 Task: Open Card Mobile App Design Review in Board IT Vendor Management and Contract Negotiation to Workspace Event Lighting Rentals and add a team member Softage.1@softage.net, a label Orange, a checklist Routing and Switching, an attachment from Trello, a color Orange and finally, add a card description 'Plan and execute company team-building conference with guest speakers on change management' and a comment 'Let us approach this task with a sense of creativity and innovation, looking for unique and unconventional solutions.'. Add a start date 'Jan 09, 1900' with a due date 'Jan 16, 1900'
Action: Mouse moved to (494, 151)
Screenshot: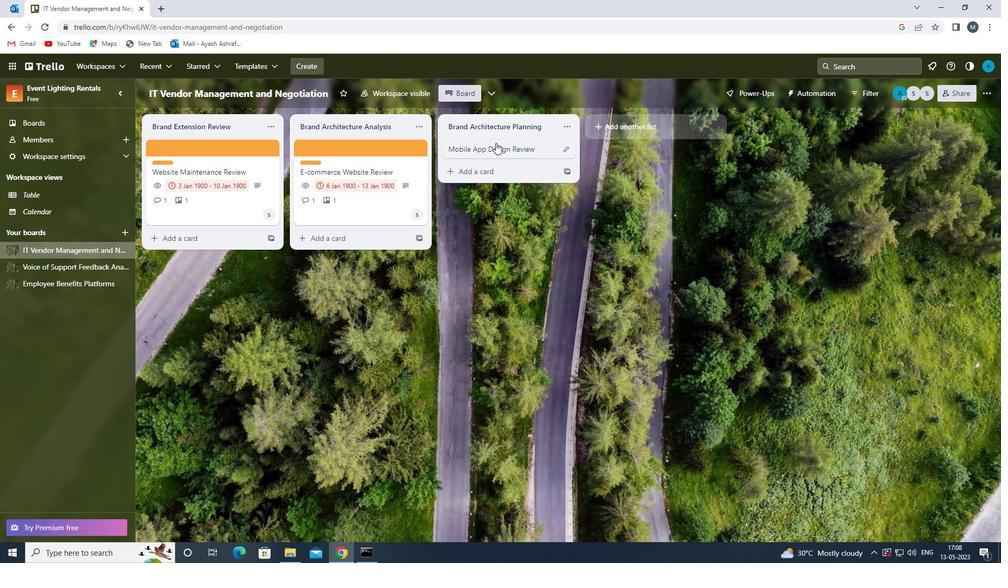 
Action: Mouse pressed left at (494, 151)
Screenshot: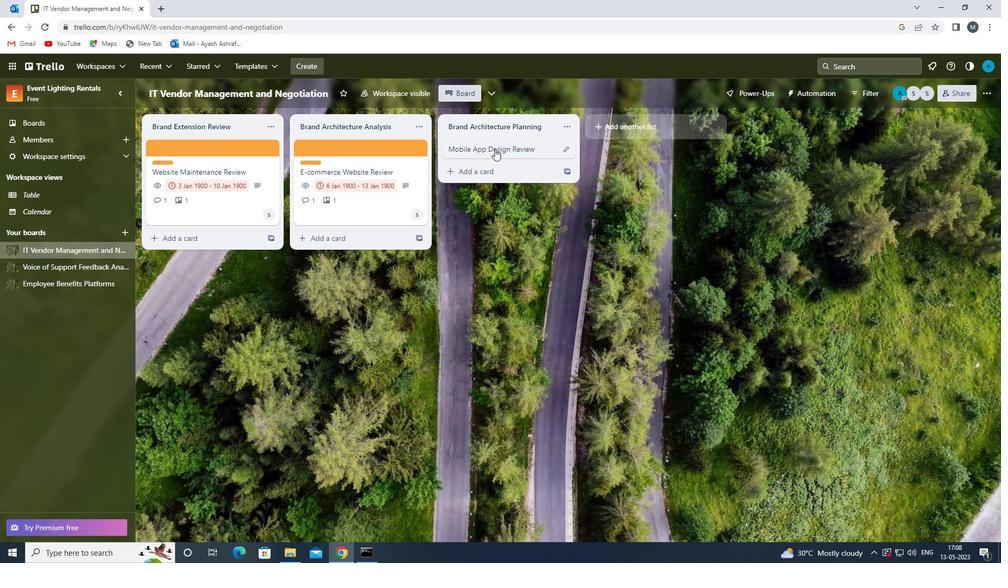 
Action: Mouse moved to (628, 184)
Screenshot: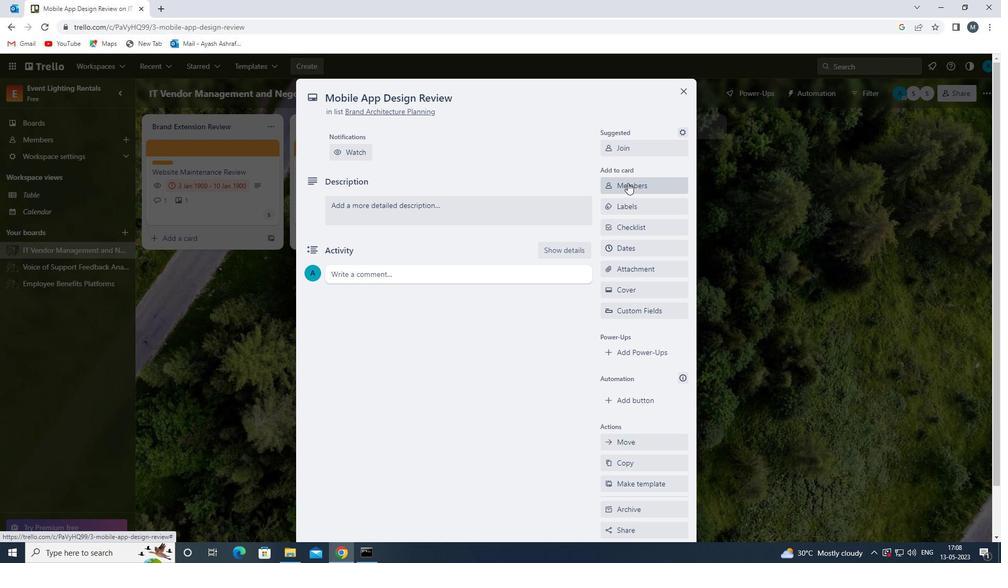 
Action: Mouse pressed left at (628, 184)
Screenshot: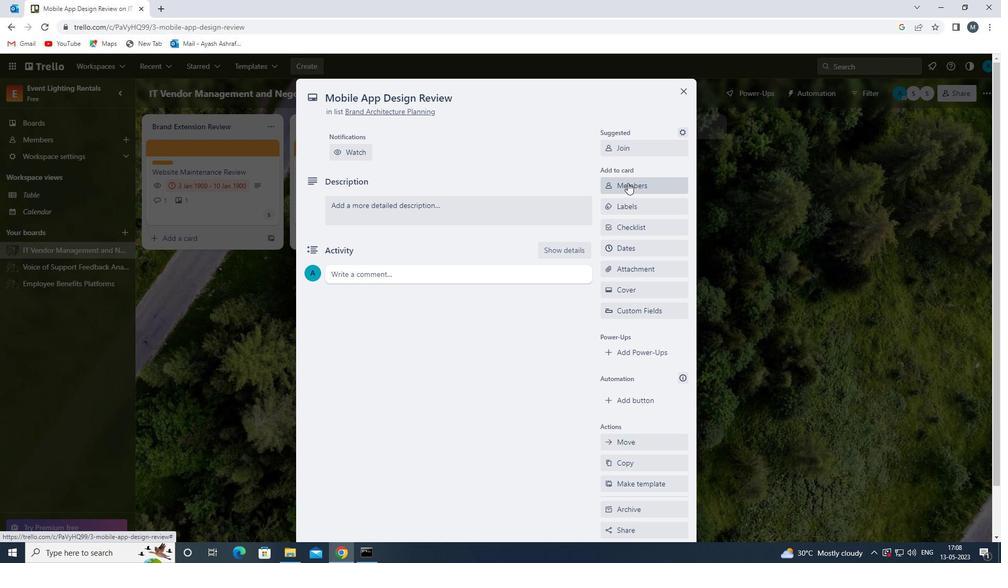 
Action: Mouse moved to (644, 209)
Screenshot: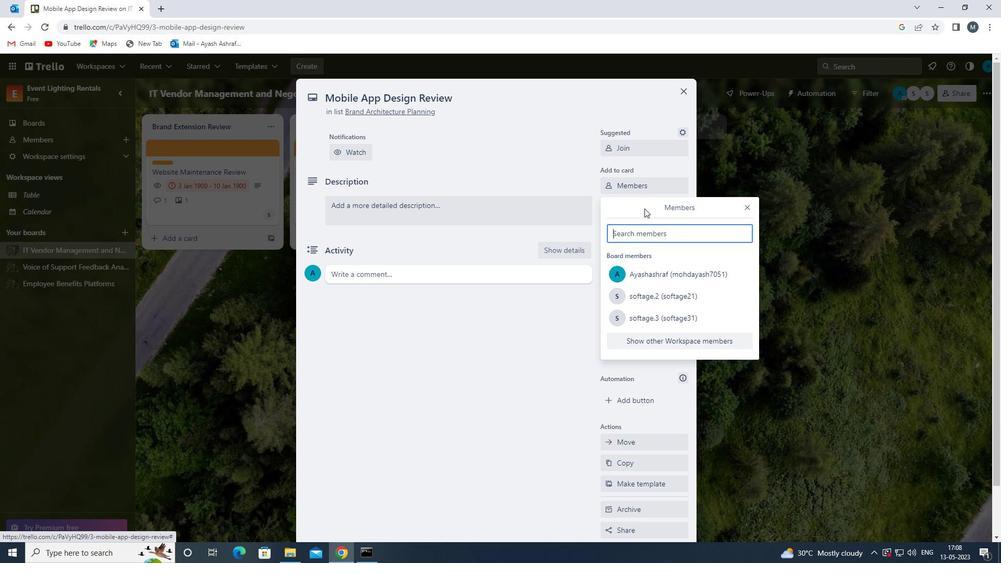 
Action: Key pressed s
Screenshot: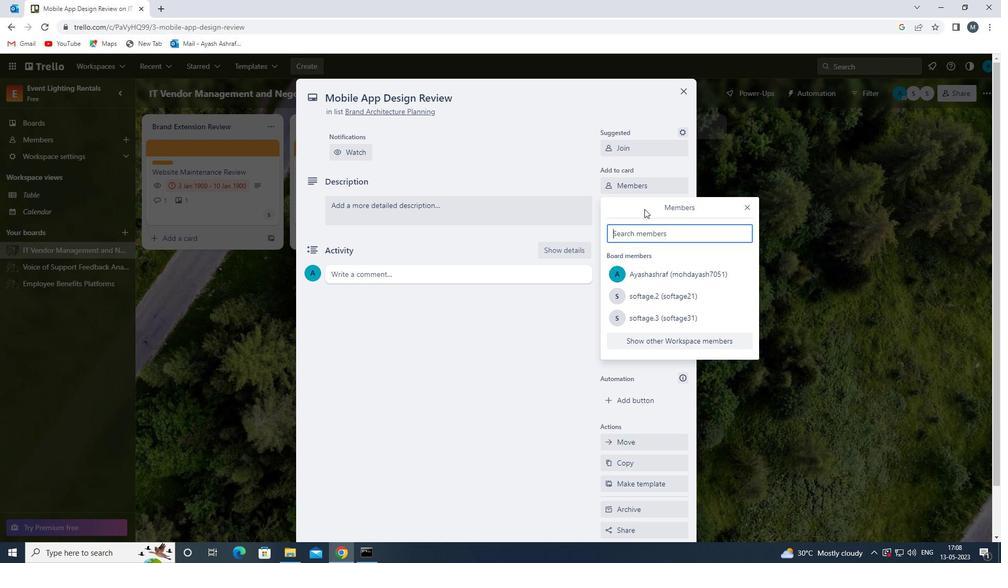 
Action: Mouse moved to (657, 341)
Screenshot: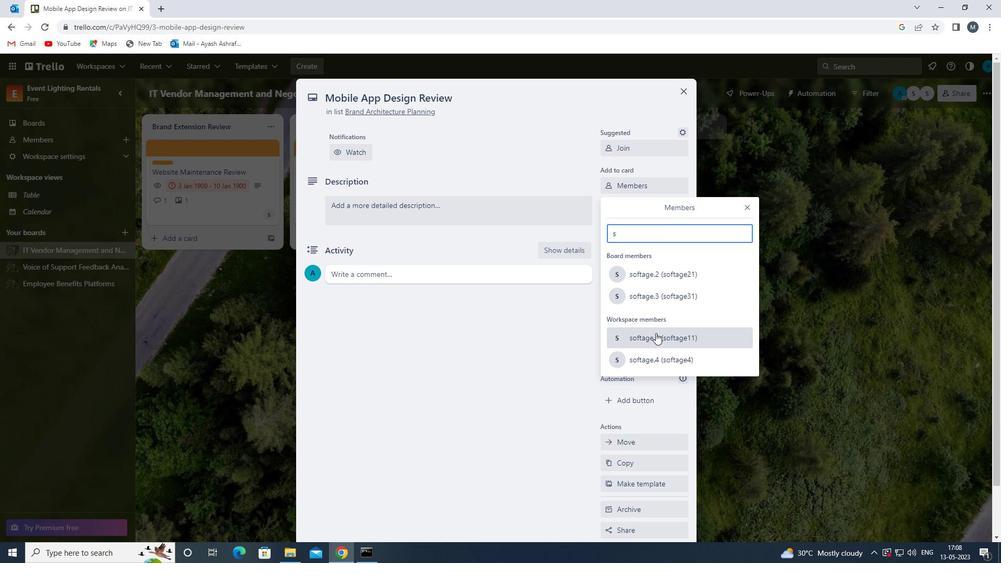 
Action: Mouse pressed left at (657, 341)
Screenshot: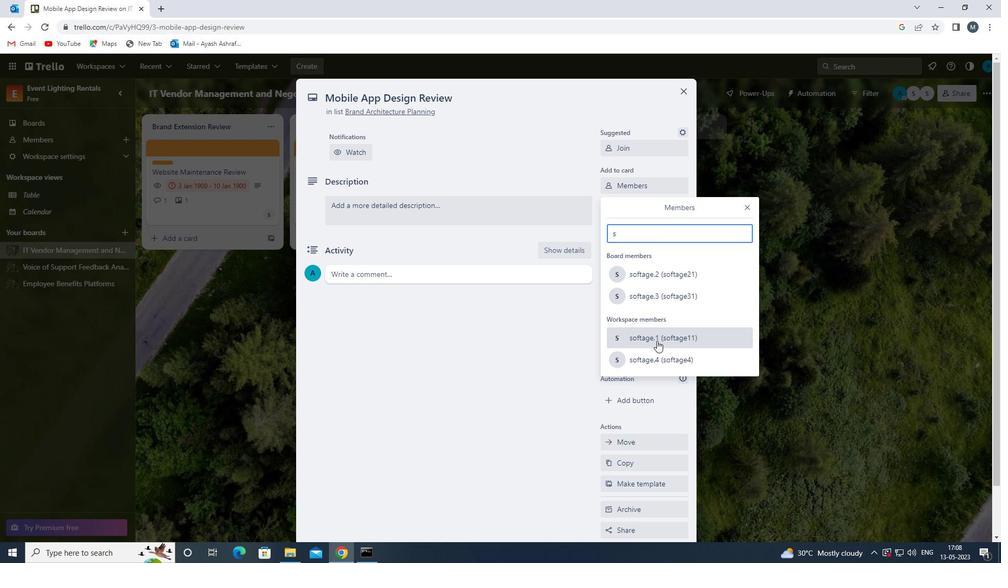 
Action: Mouse moved to (745, 208)
Screenshot: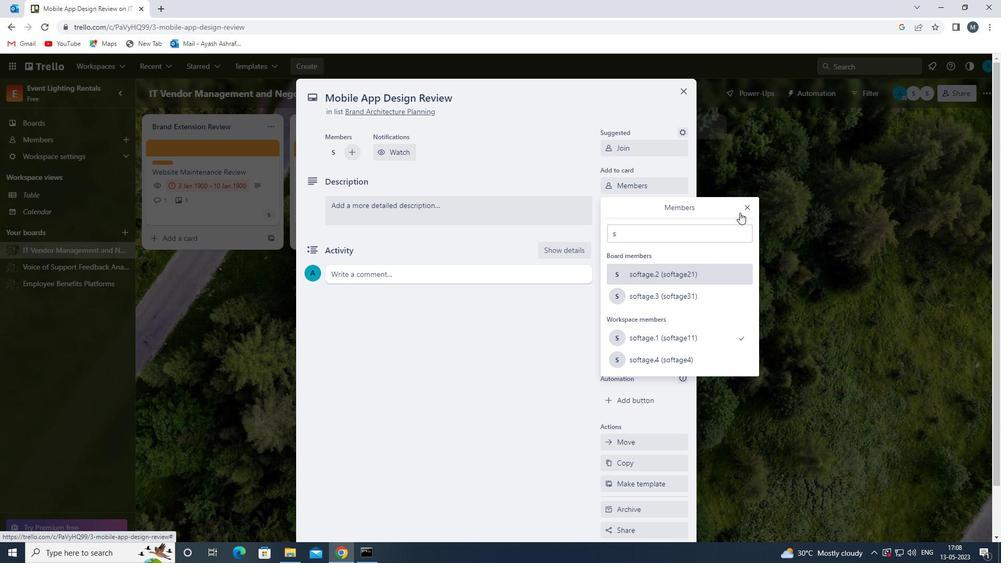 
Action: Mouse pressed left at (745, 208)
Screenshot: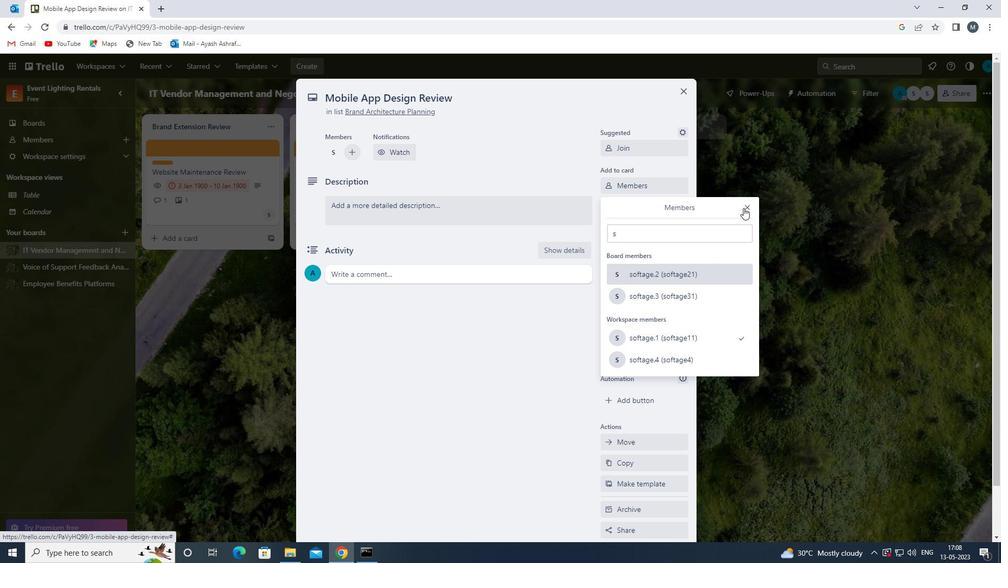 
Action: Mouse moved to (631, 184)
Screenshot: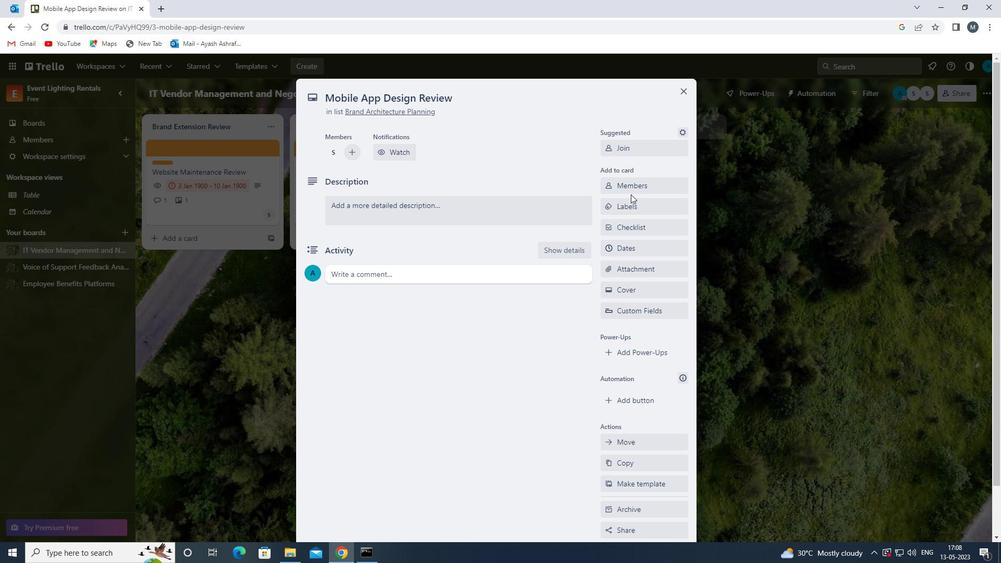 
Action: Mouse pressed left at (631, 184)
Screenshot: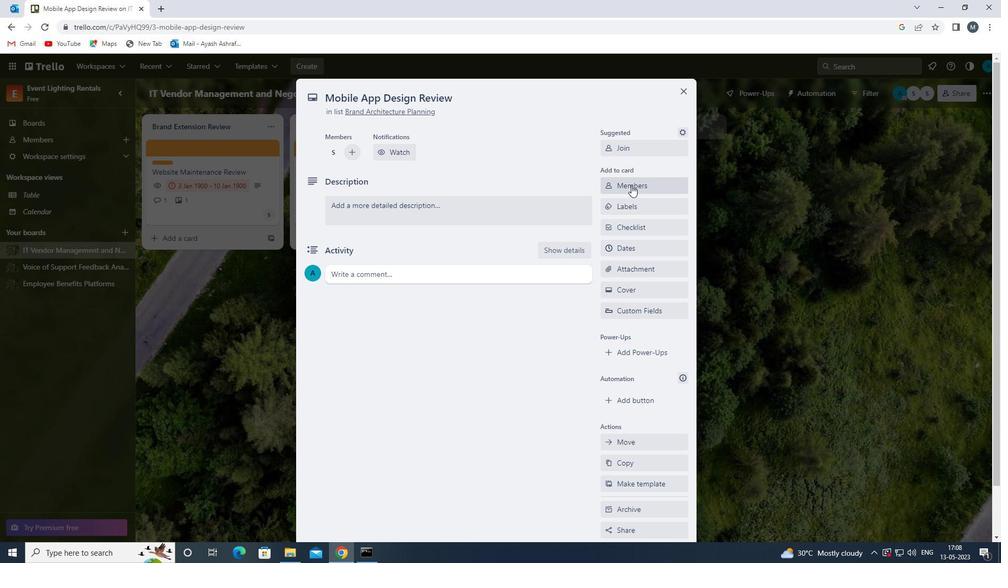 
Action: Mouse moved to (655, 296)
Screenshot: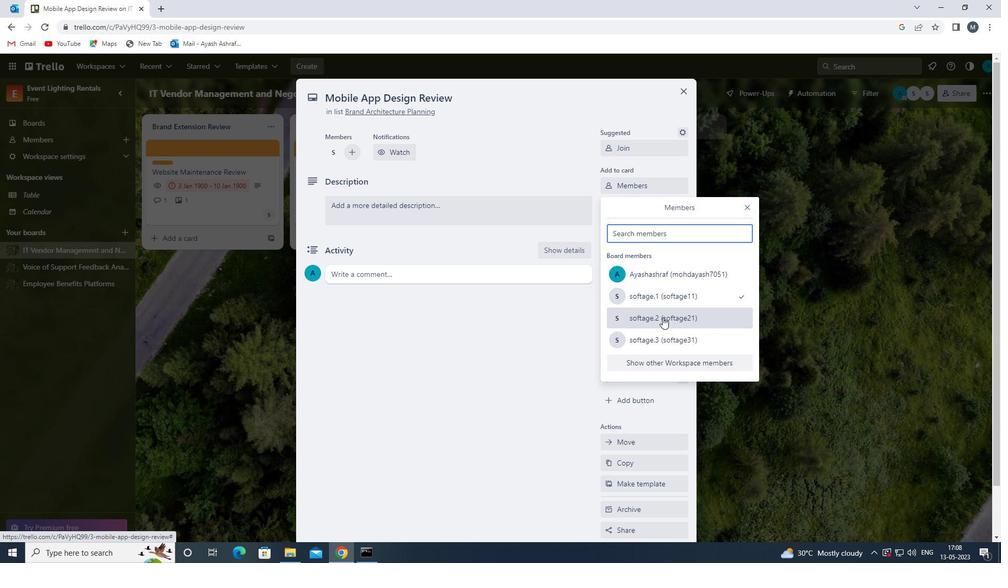
Action: Mouse pressed left at (655, 296)
Screenshot: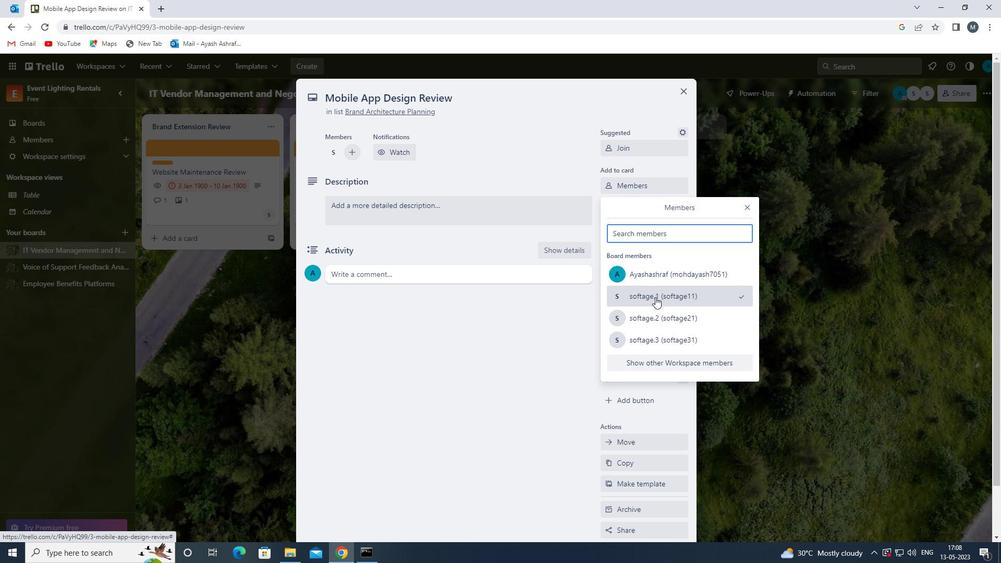 
Action: Mouse moved to (747, 203)
Screenshot: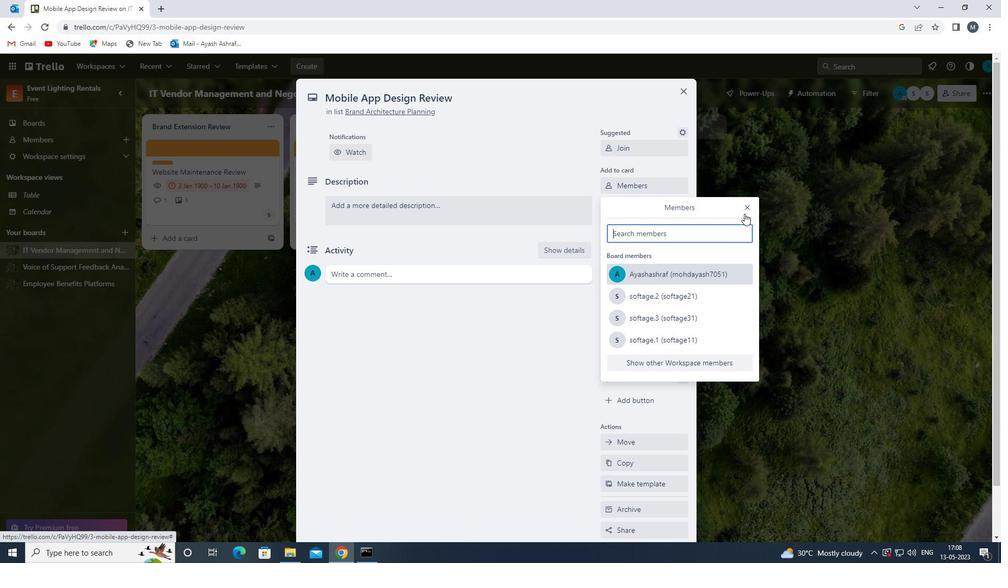 
Action: Mouse pressed left at (747, 203)
Screenshot: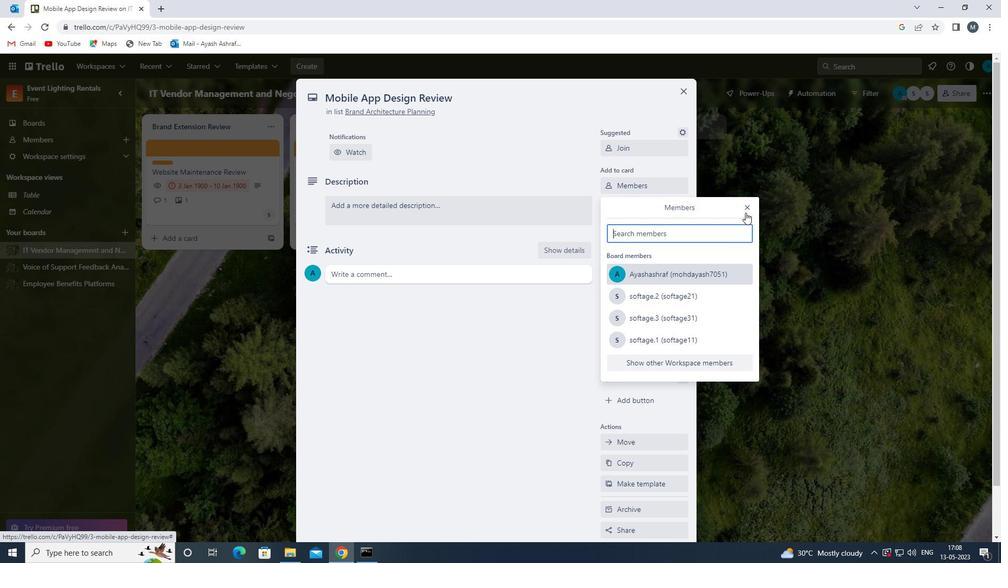 
Action: Mouse moved to (629, 205)
Screenshot: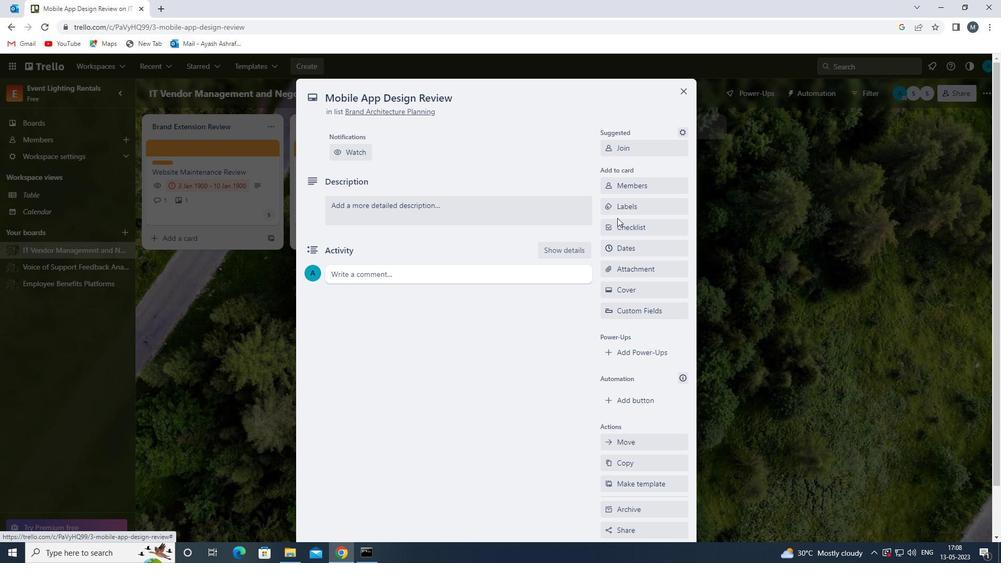 
Action: Mouse pressed left at (629, 205)
Screenshot: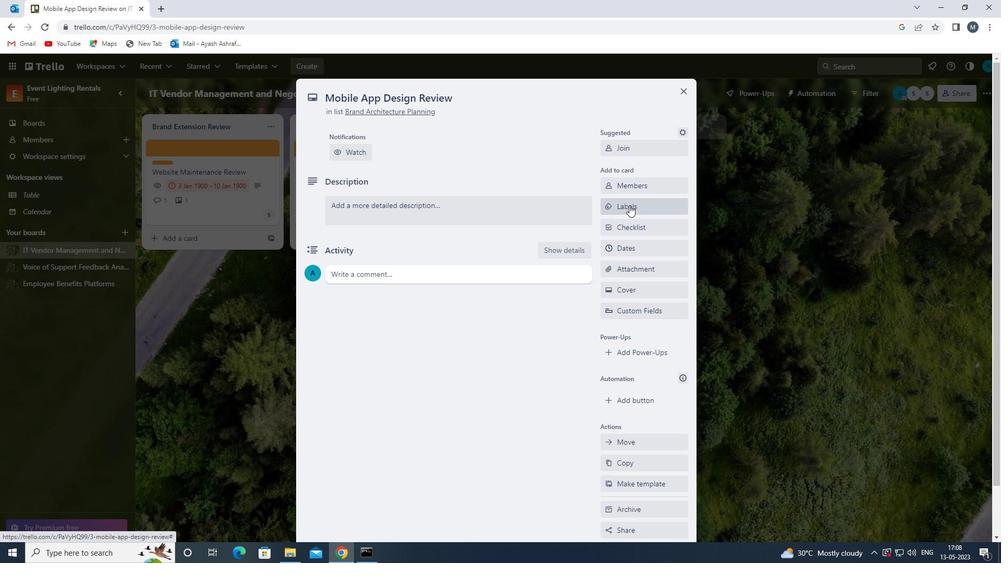 
Action: Mouse moved to (642, 329)
Screenshot: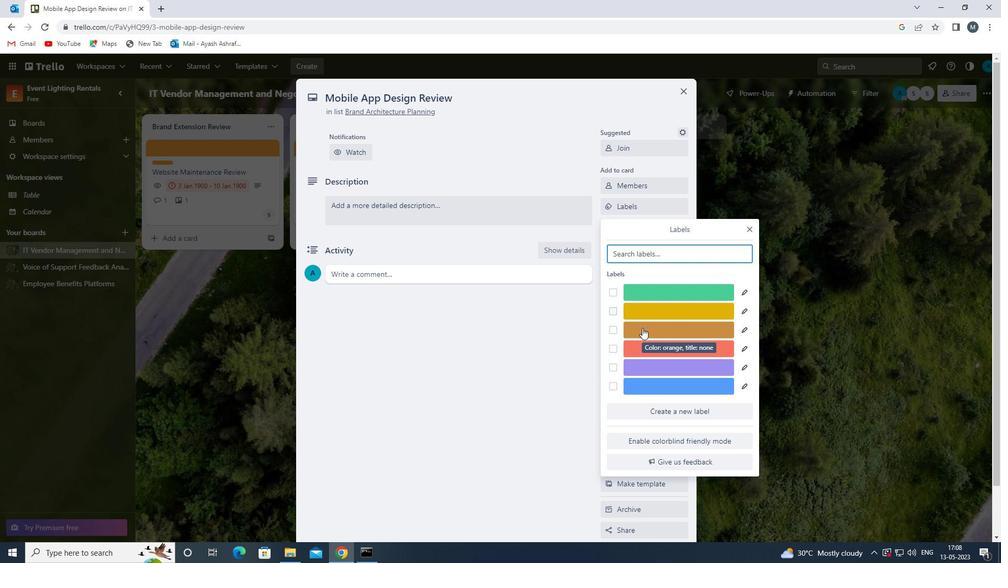 
Action: Mouse pressed left at (642, 329)
Screenshot: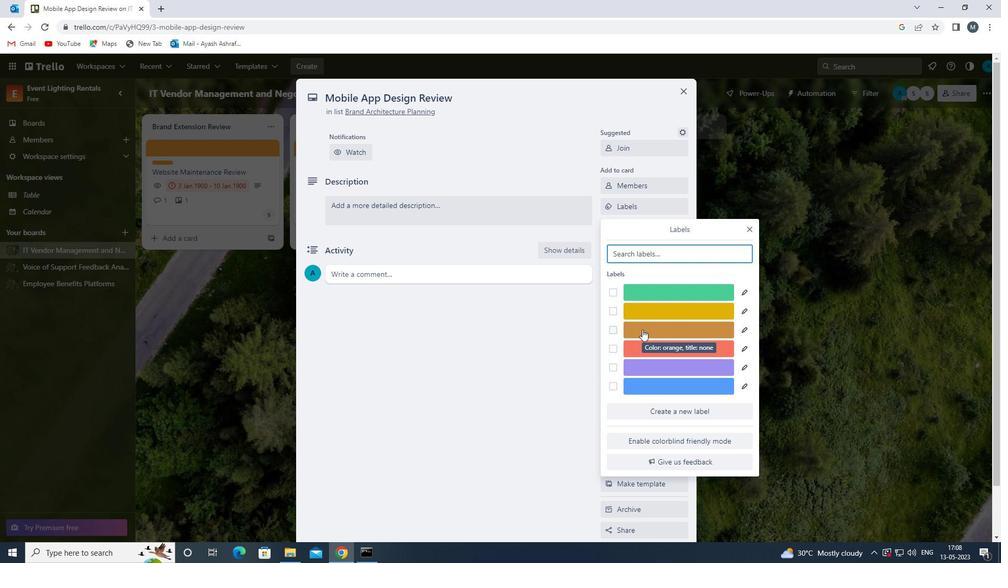 
Action: Mouse moved to (752, 228)
Screenshot: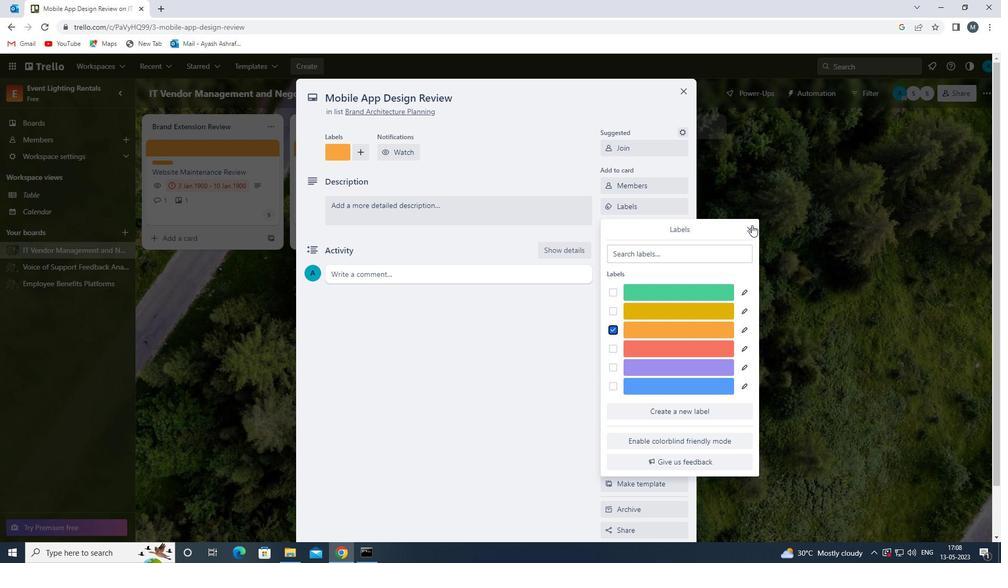 
Action: Mouse pressed left at (752, 228)
Screenshot: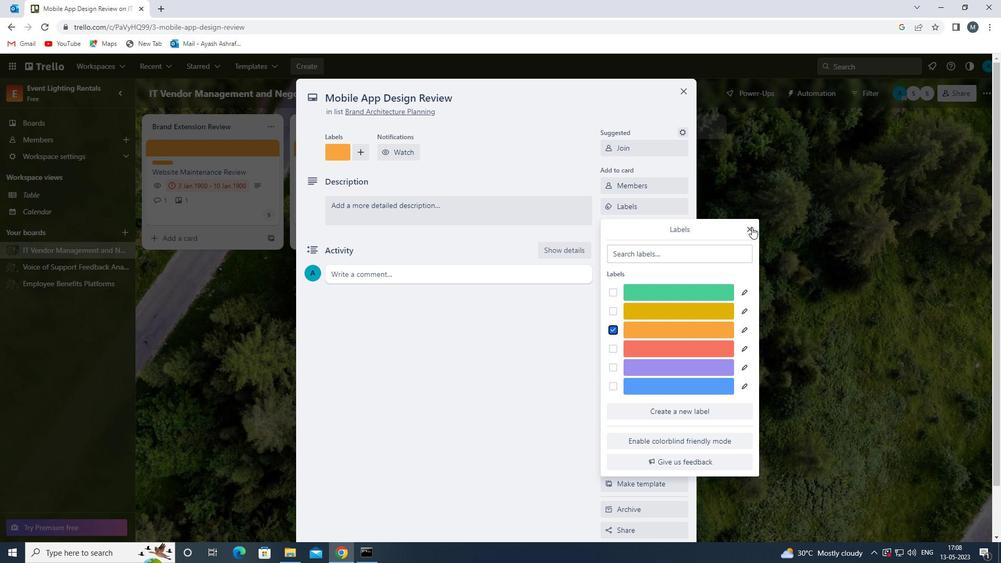 
Action: Mouse moved to (628, 229)
Screenshot: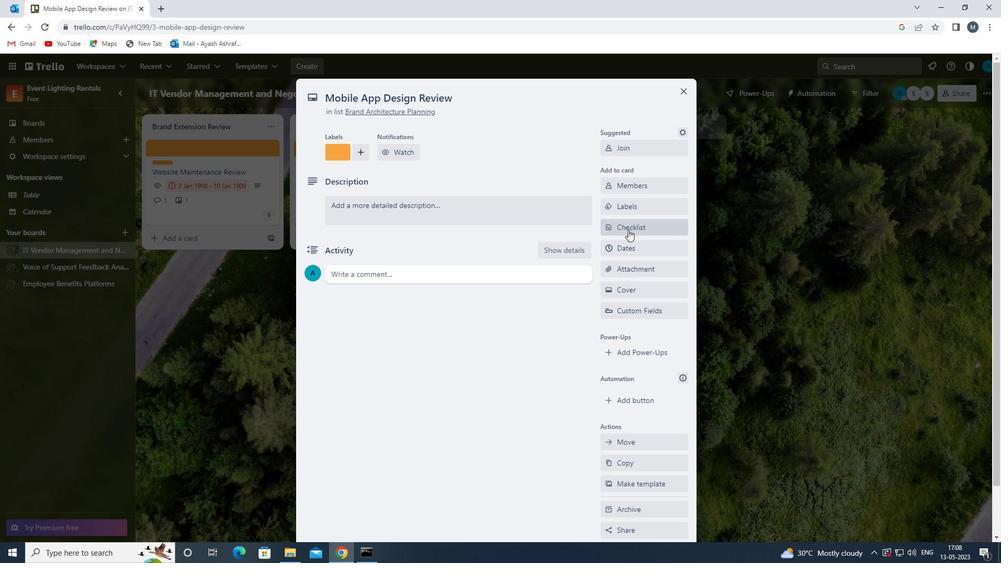 
Action: Mouse pressed left at (628, 229)
Screenshot: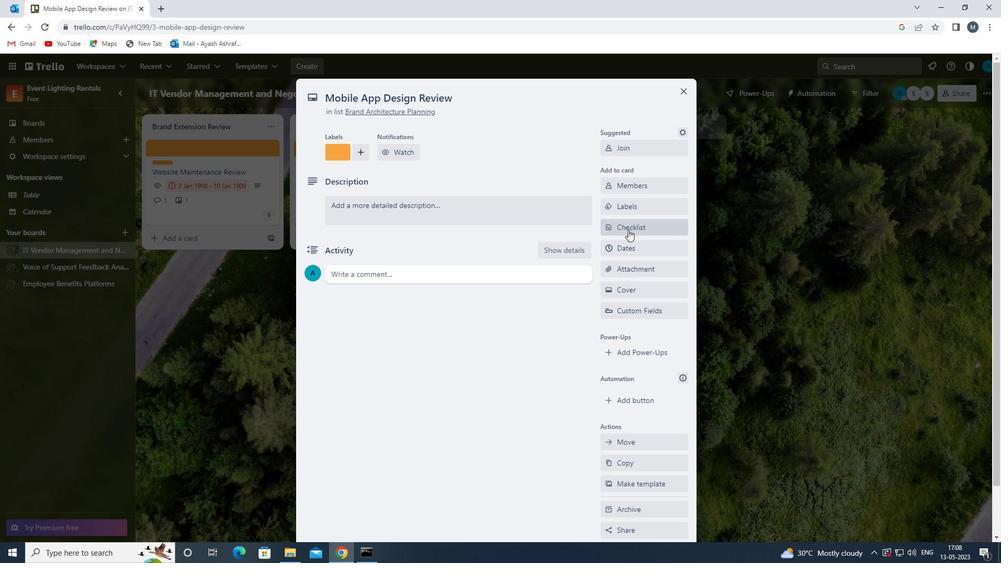 
Action: Key pressed r
Screenshot: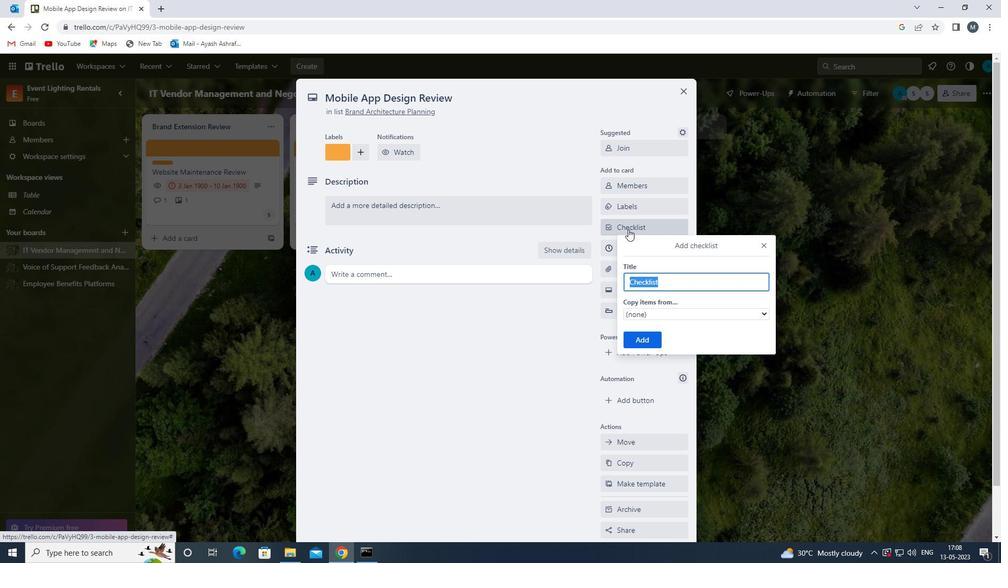 
Action: Mouse moved to (701, 330)
Screenshot: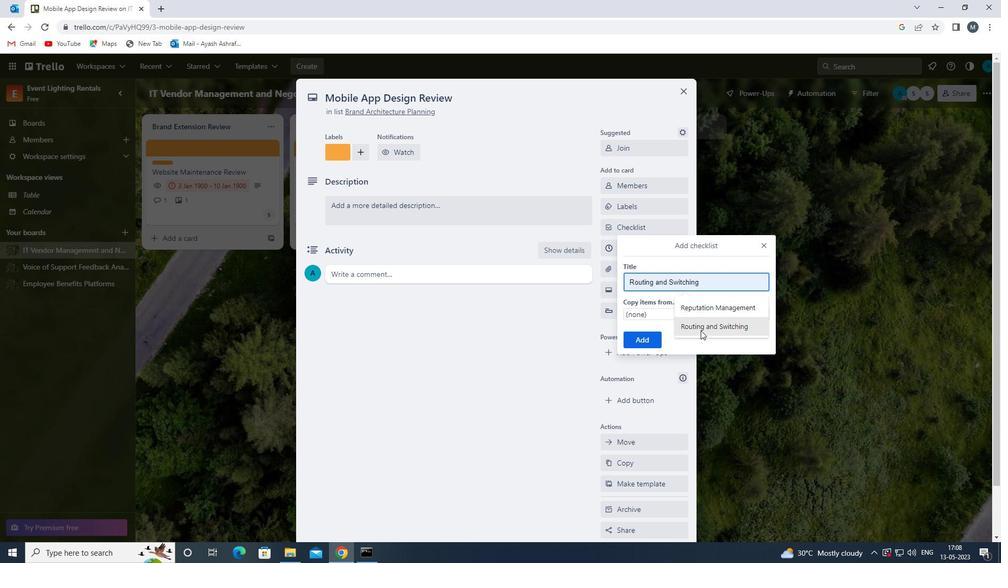 
Action: Mouse pressed left at (701, 330)
Screenshot: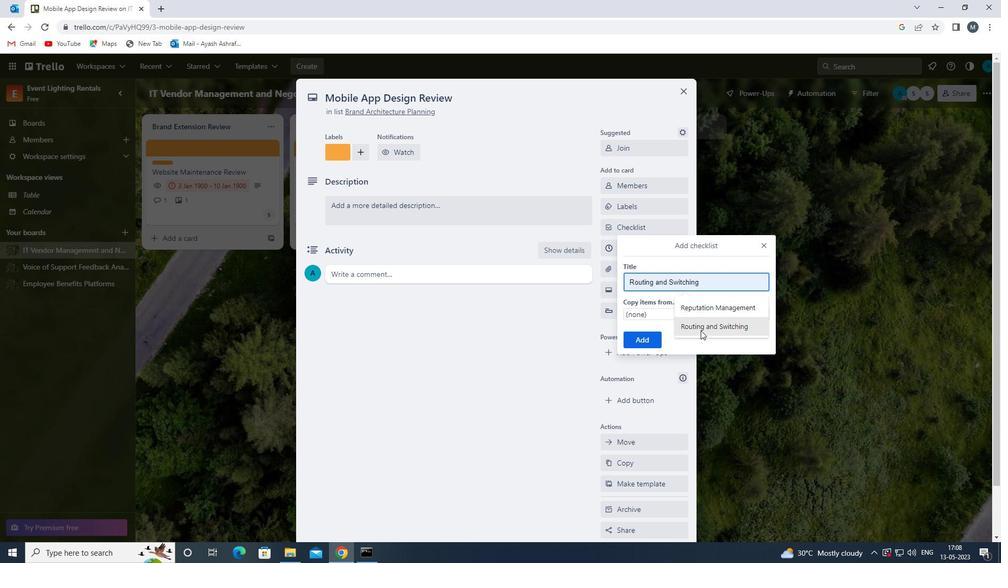 
Action: Mouse moved to (642, 340)
Screenshot: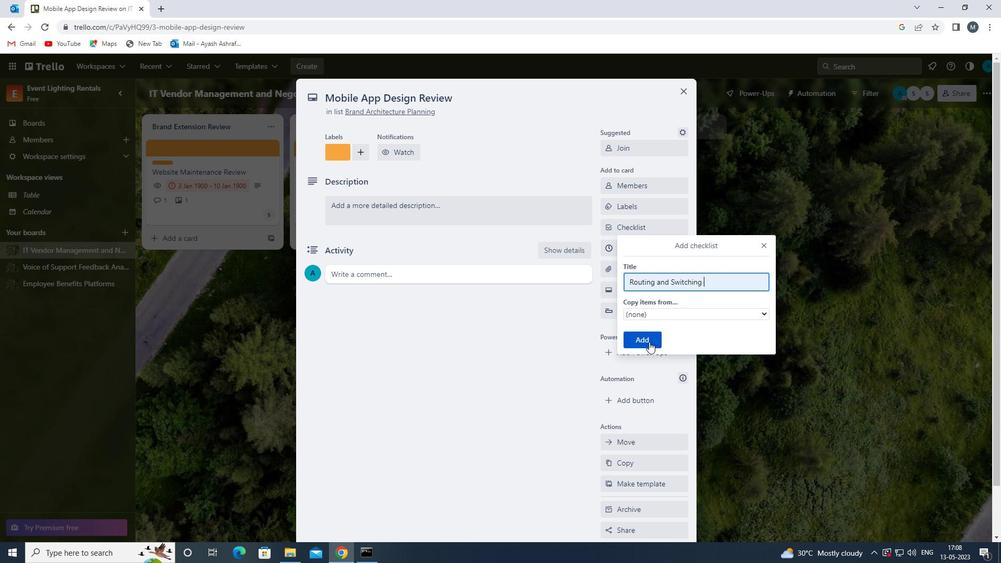 
Action: Mouse pressed left at (642, 340)
Screenshot: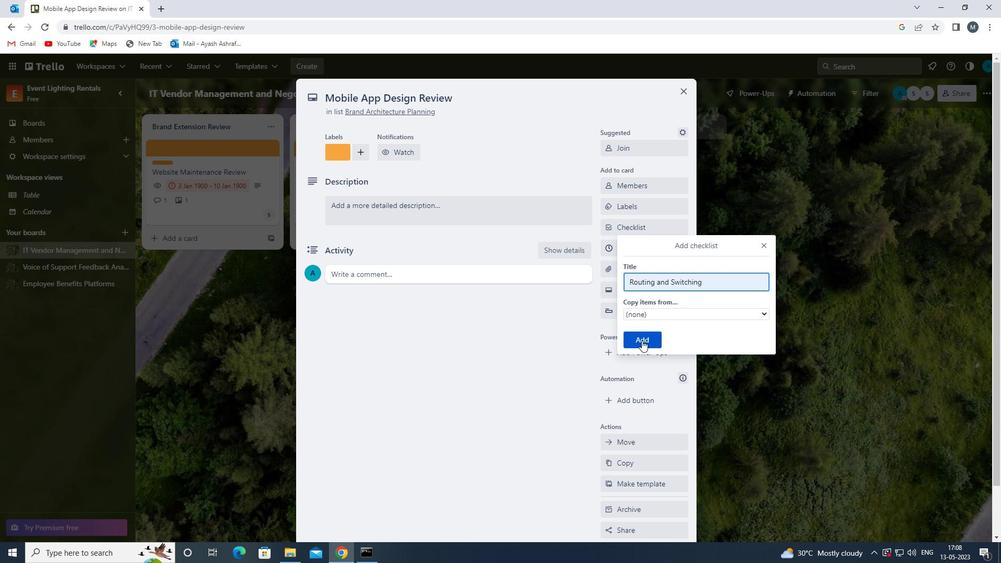 
Action: Mouse moved to (637, 270)
Screenshot: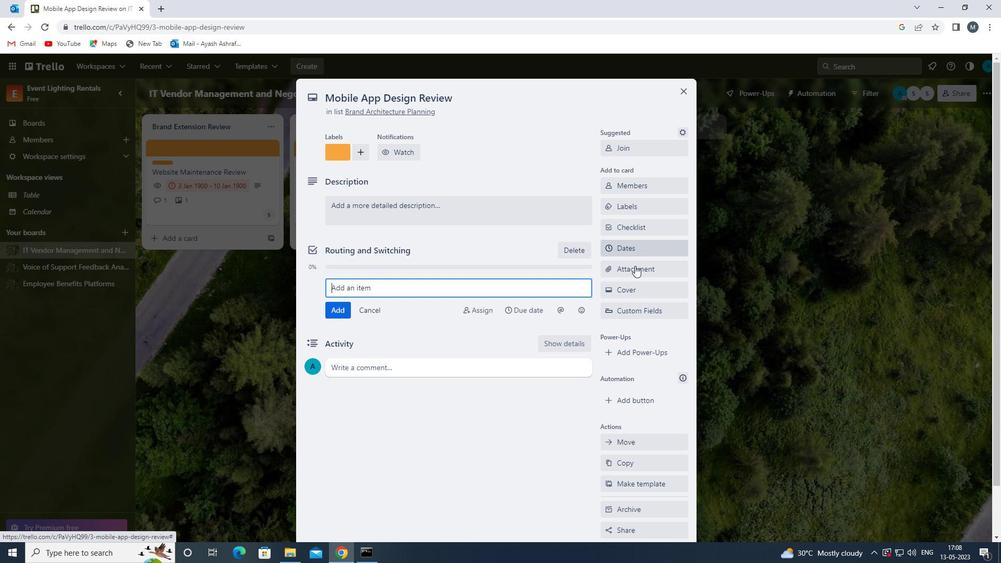 
Action: Mouse pressed left at (637, 270)
Screenshot: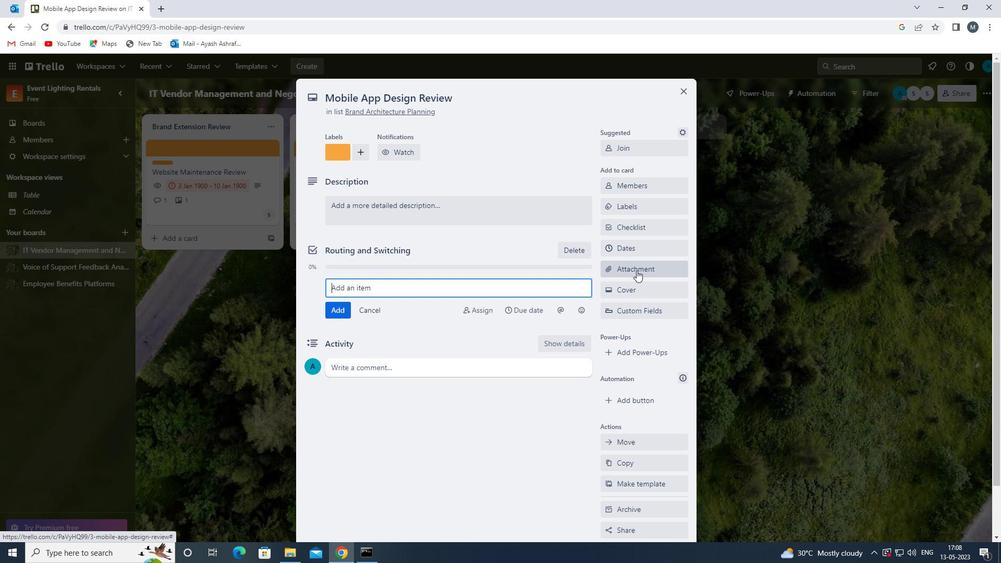 
Action: Mouse moved to (633, 334)
Screenshot: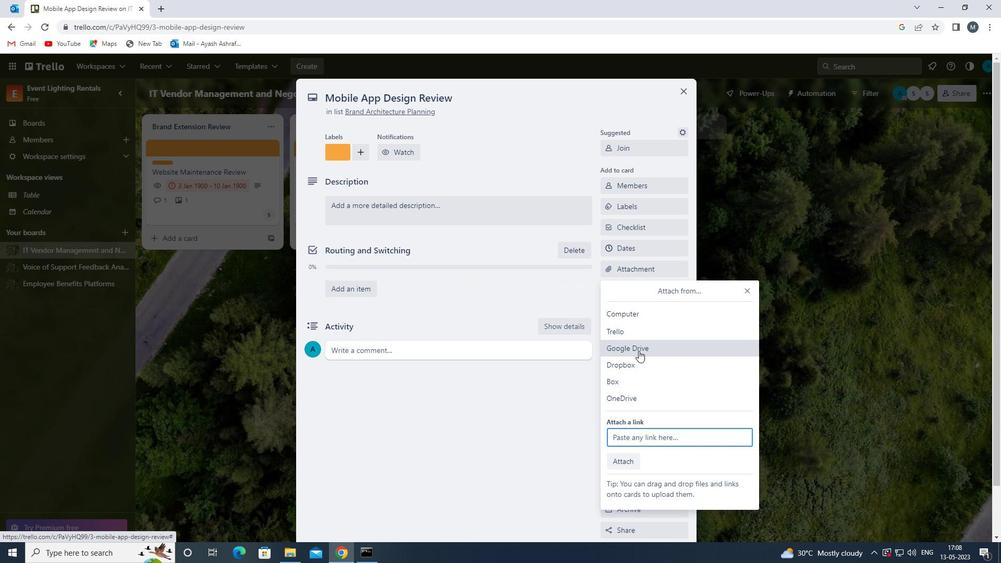 
Action: Mouse pressed left at (633, 334)
Screenshot: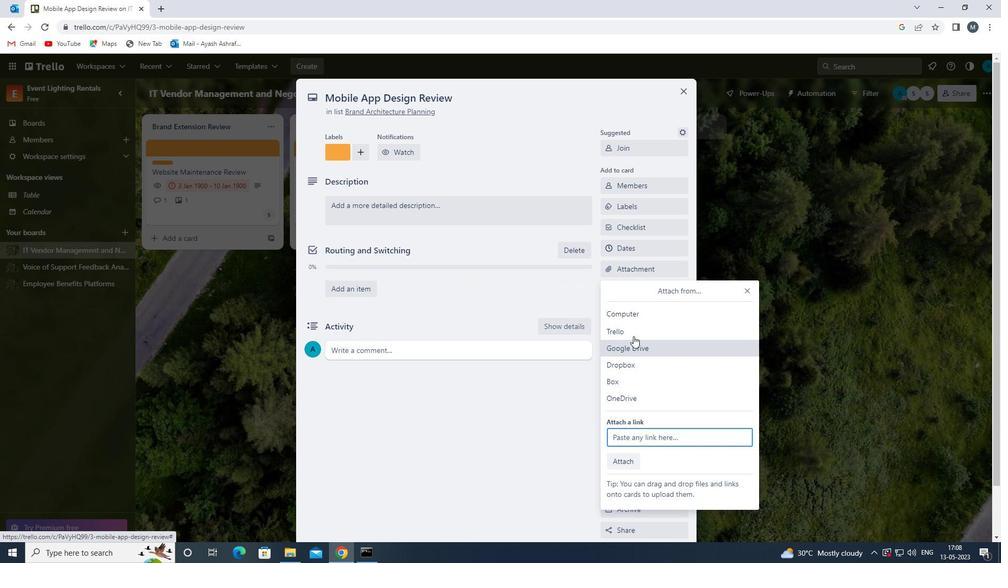 
Action: Mouse pressed left at (633, 334)
Screenshot: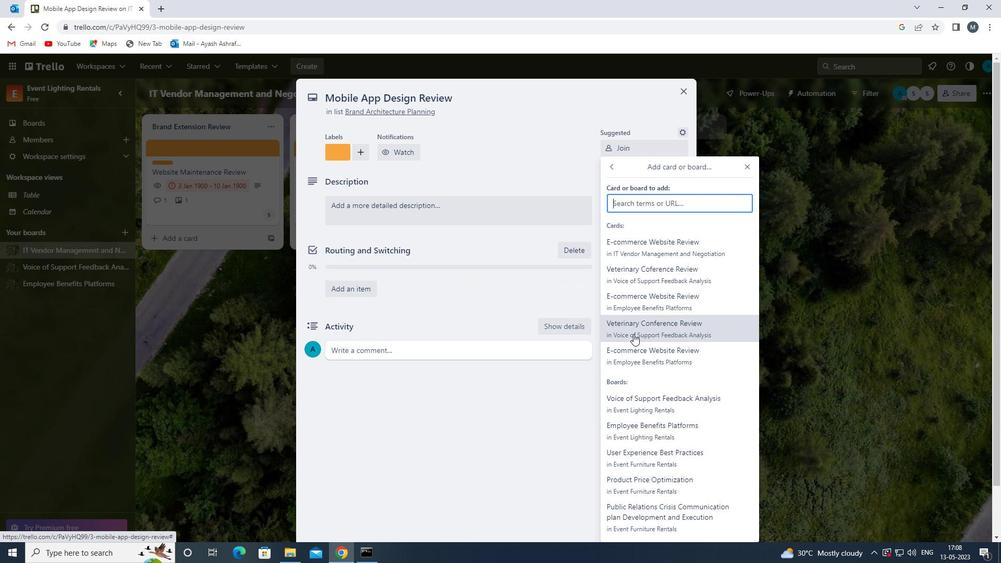 
Action: Mouse moved to (631, 293)
Screenshot: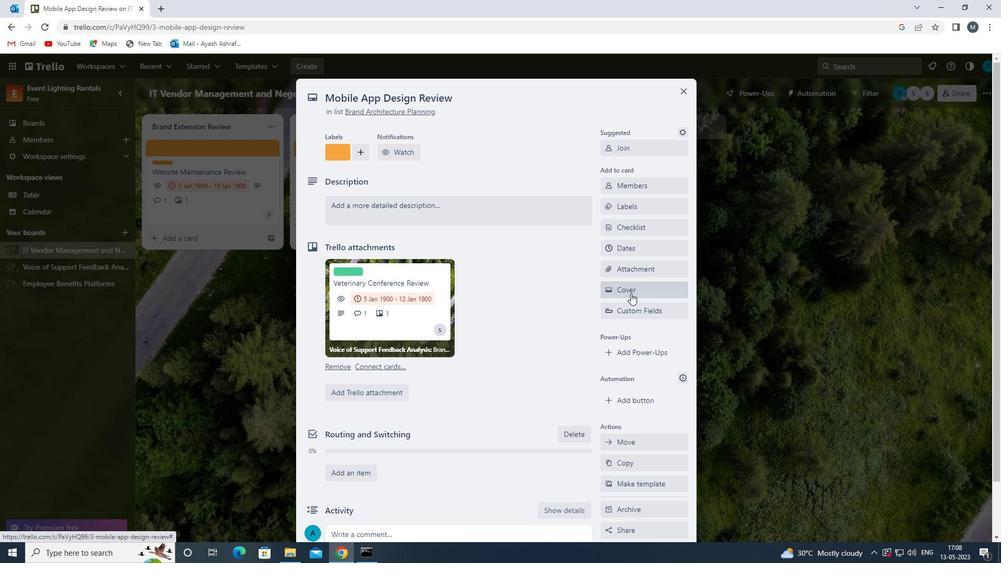 
Action: Mouse pressed left at (631, 293)
Screenshot: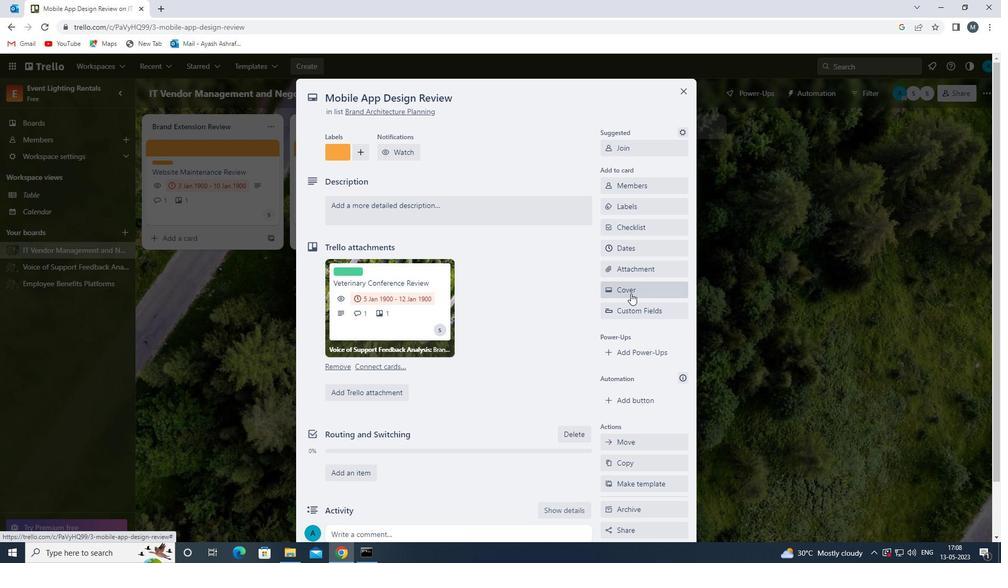 
Action: Mouse moved to (659, 179)
Screenshot: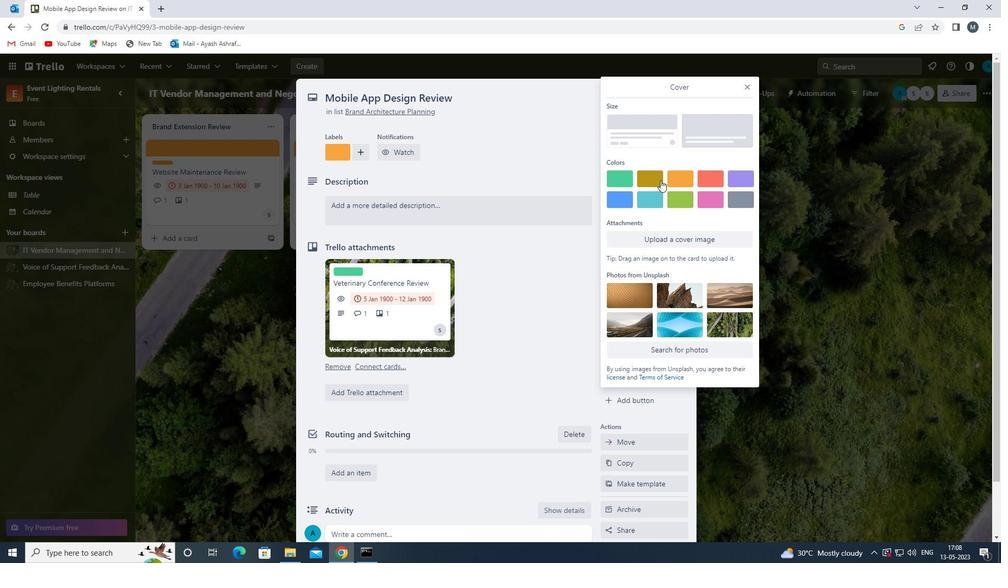 
Action: Mouse pressed left at (659, 179)
Screenshot: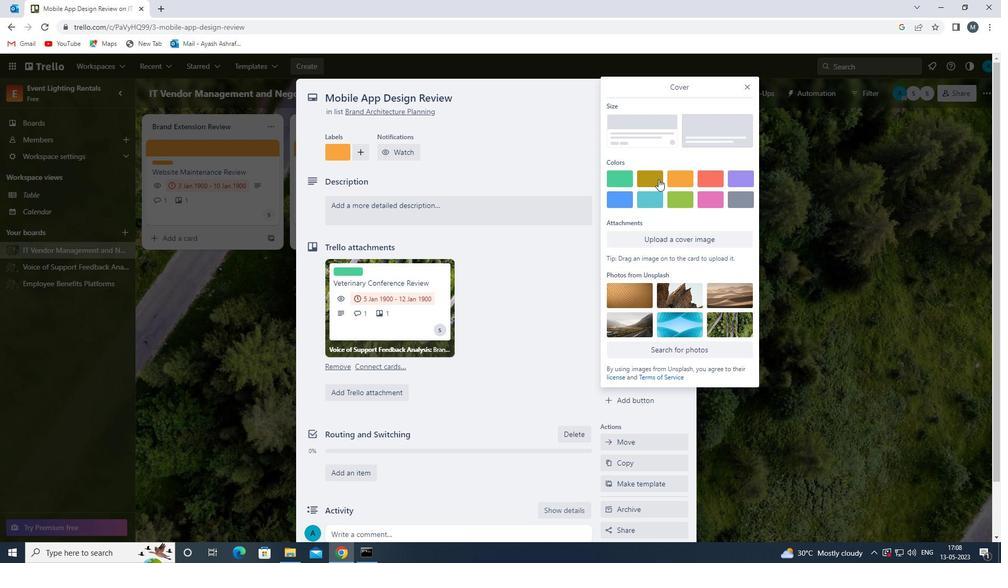 
Action: Mouse moved to (675, 196)
Screenshot: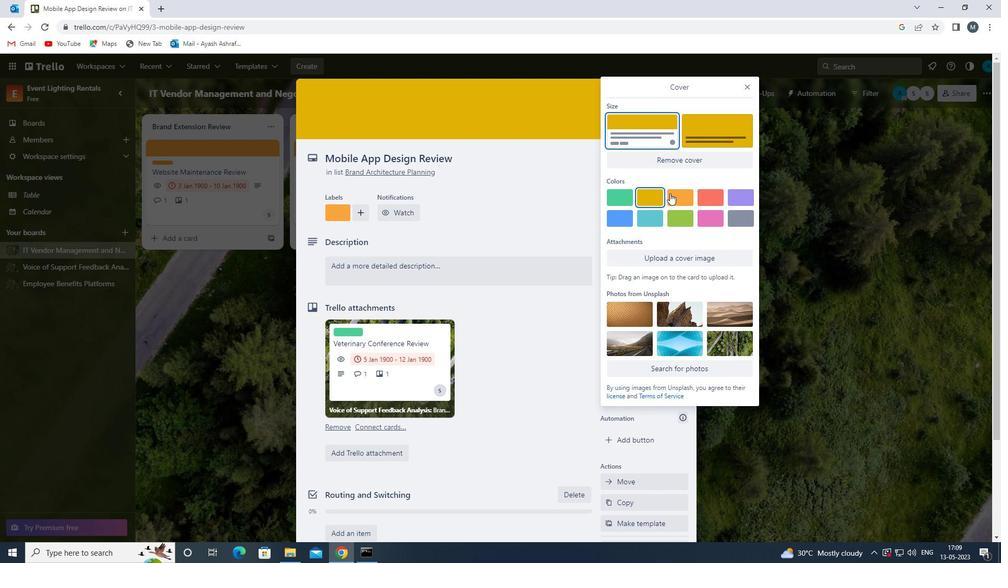 
Action: Mouse pressed left at (675, 196)
Screenshot: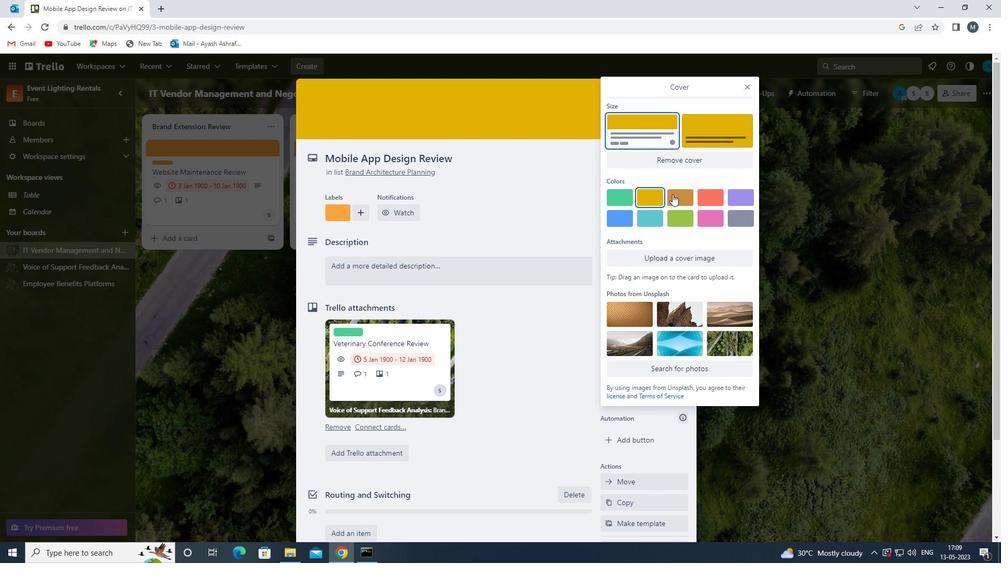 
Action: Mouse moved to (654, 201)
Screenshot: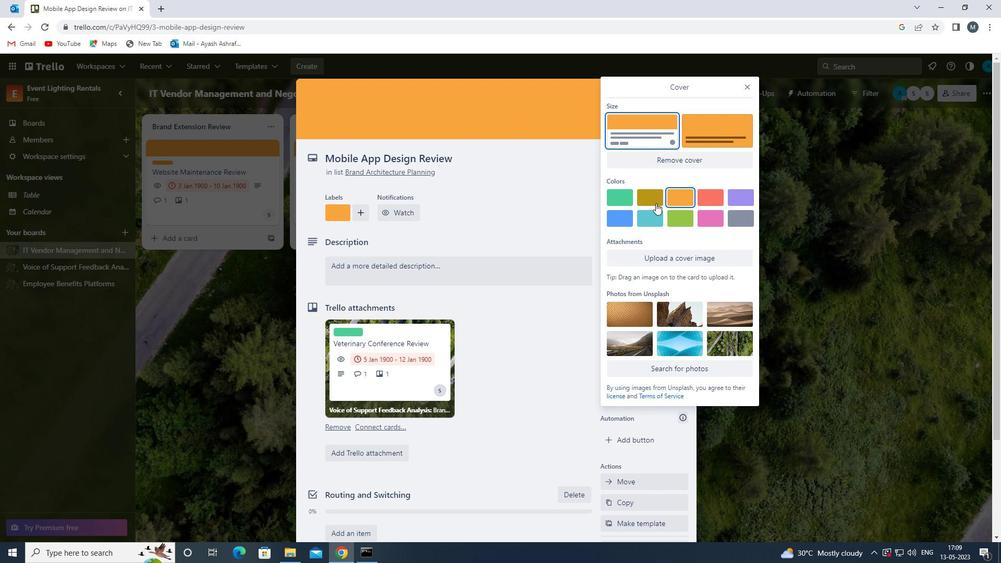 
Action: Mouse pressed left at (654, 201)
Screenshot: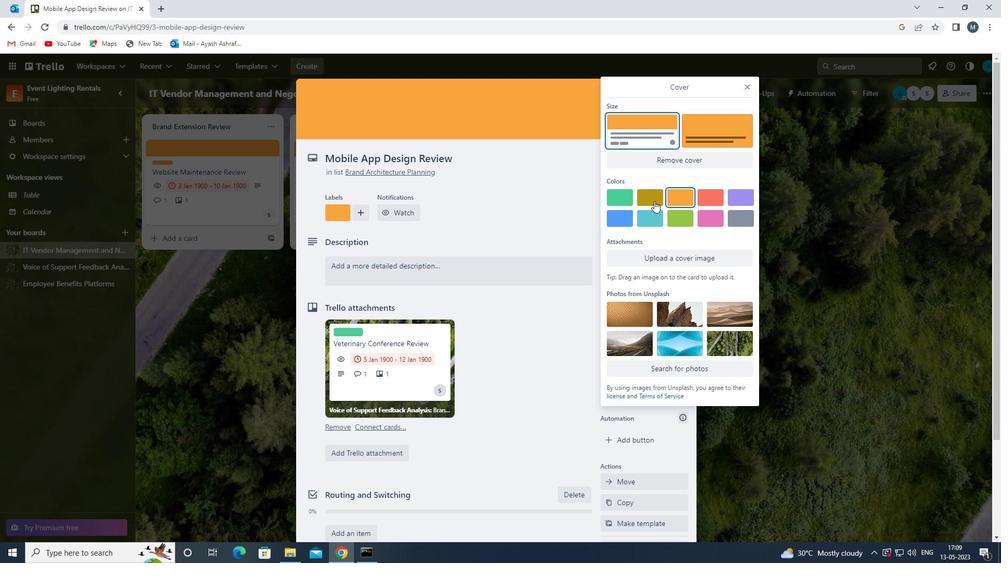 
Action: Mouse moved to (686, 200)
Screenshot: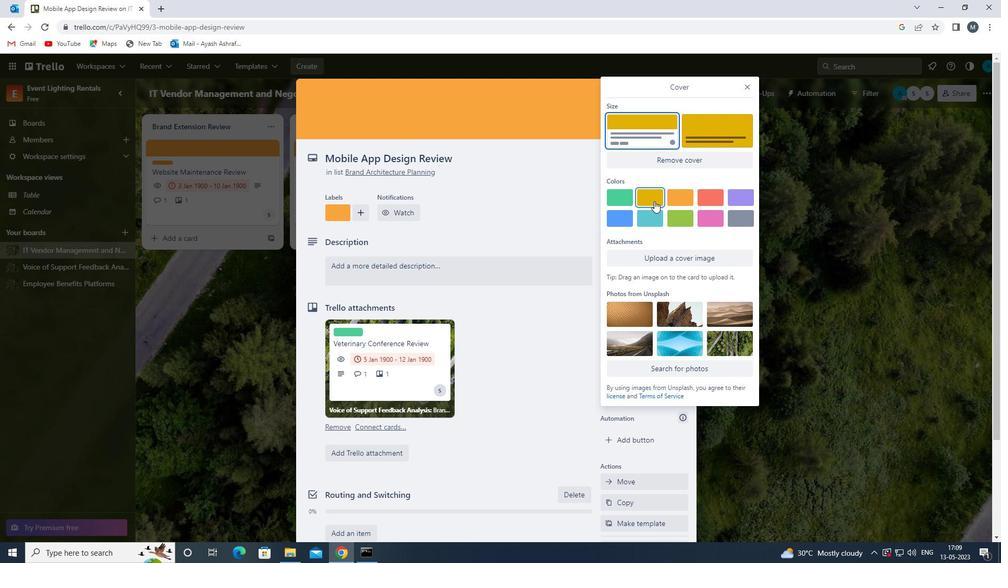 
Action: Mouse pressed left at (686, 200)
Screenshot: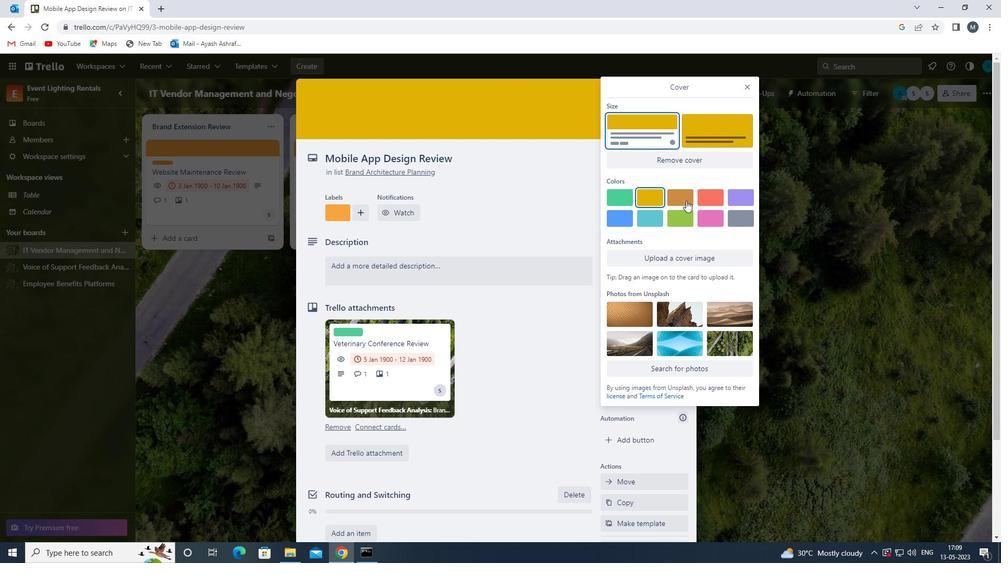 
Action: Mouse moved to (744, 86)
Screenshot: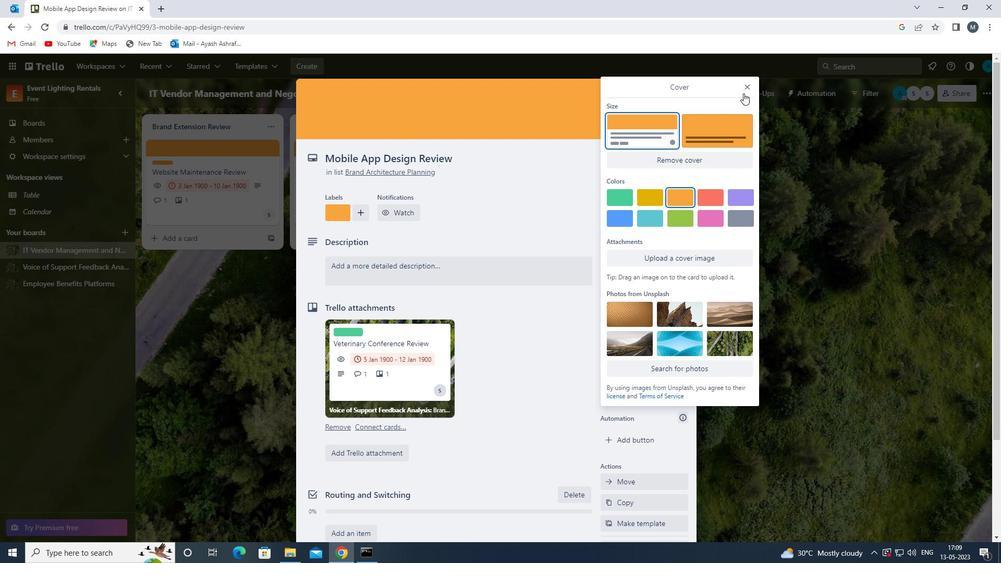 
Action: Mouse pressed left at (744, 86)
Screenshot: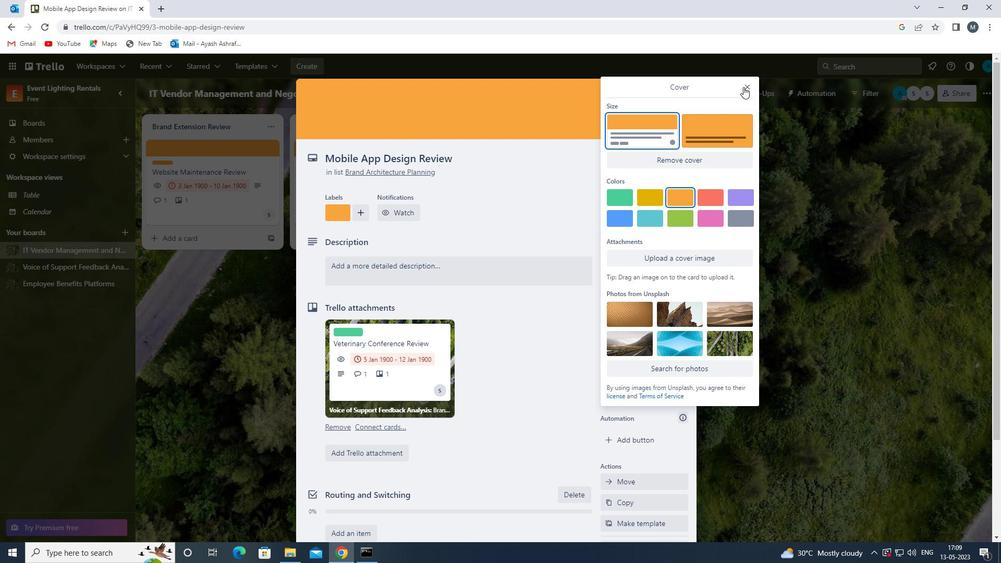 
Action: Mouse moved to (402, 267)
Screenshot: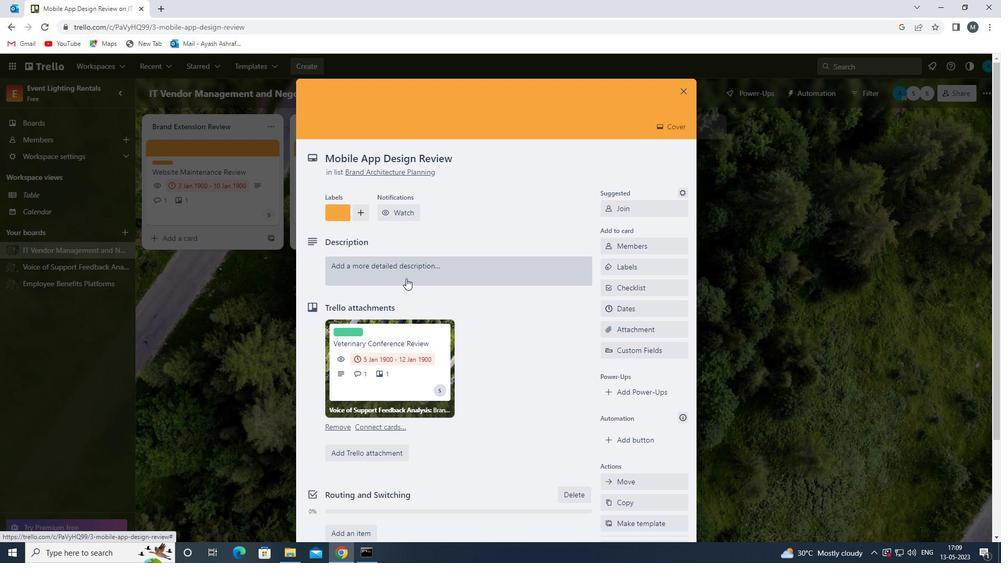 
Action: Mouse pressed left at (402, 267)
Screenshot: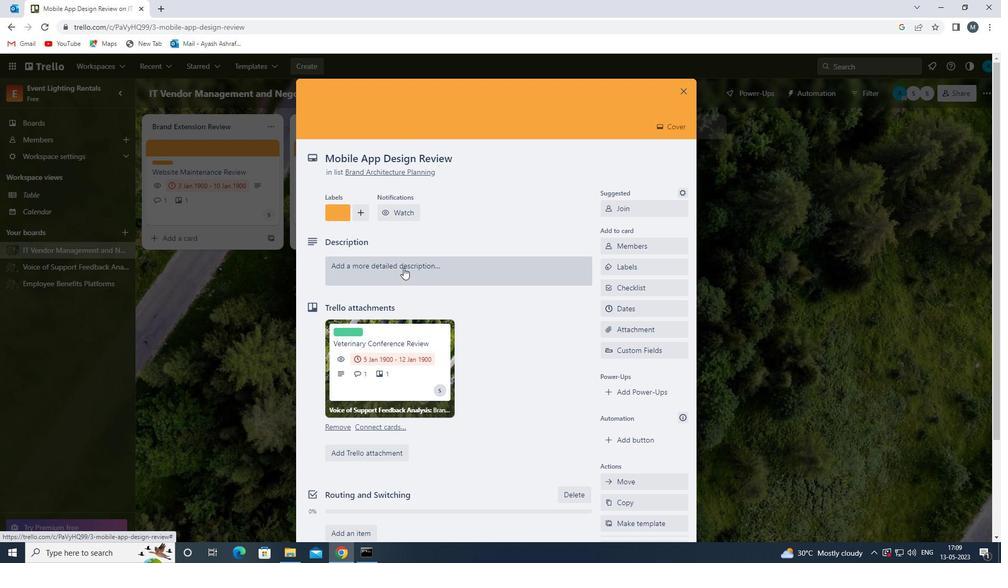
Action: Mouse moved to (374, 308)
Screenshot: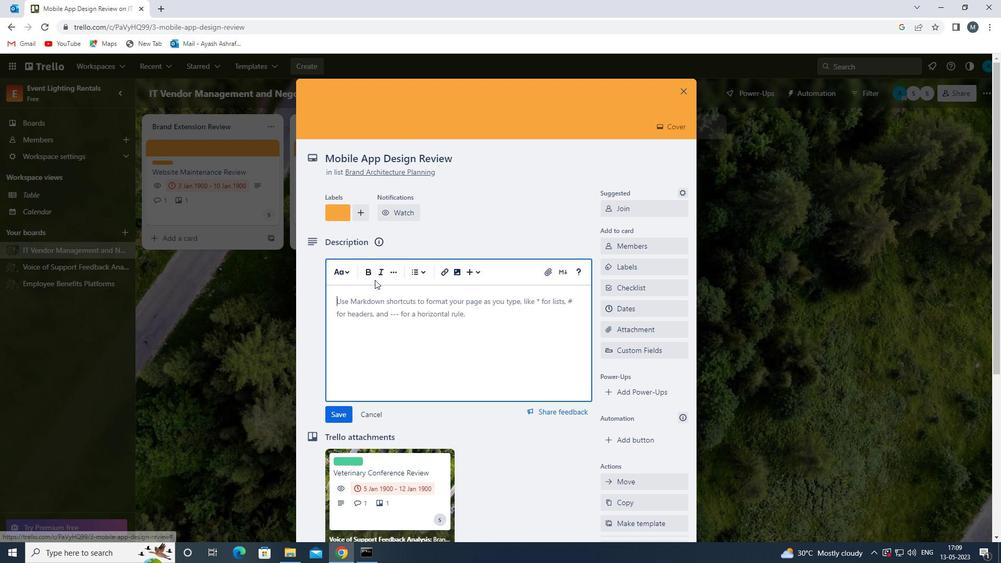 
Action: Mouse pressed left at (374, 308)
Screenshot: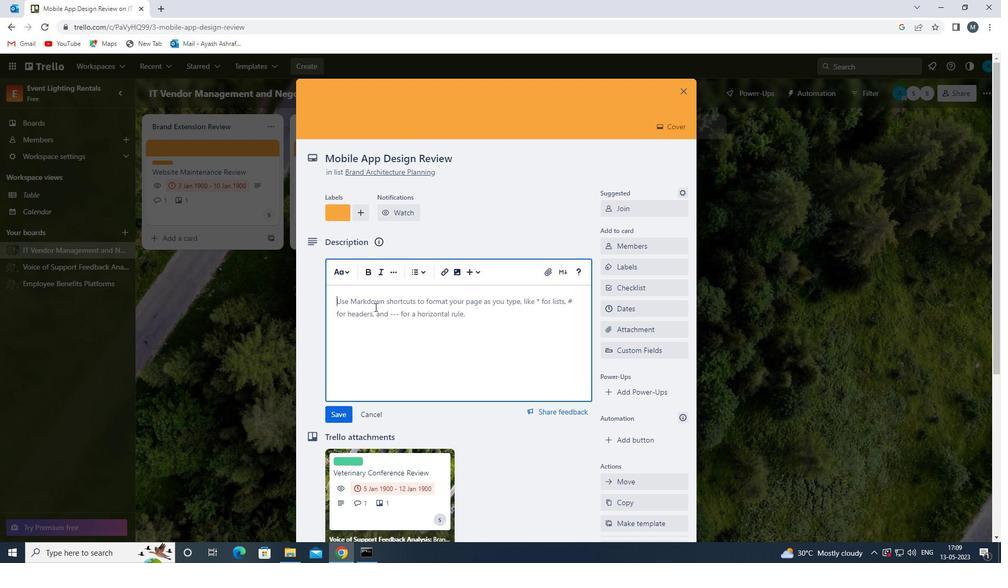 
Action: Mouse moved to (374, 308)
Screenshot: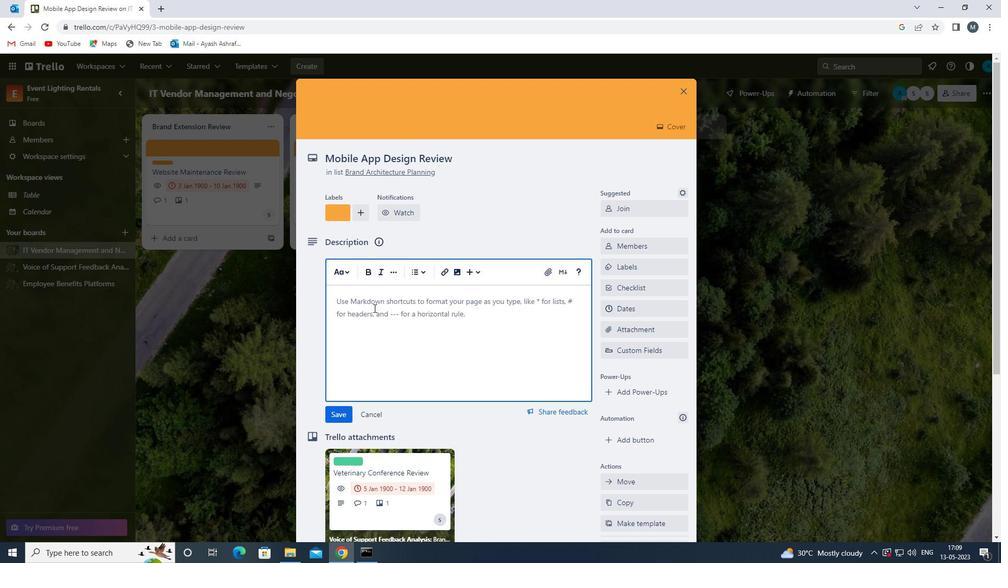 
Action: Key pressed <Key.shift>PLAN<Key.space>AND<Key.space>EXECUTE<Key.space>COMPANY<Key.space>TEAM-BUILDING<Key.space>CONFERENCE<Key.space>WITH<Key.space>GUEST<Key.space>SPEAKERS<Key.space>ON<Key.space>CHANGE<Key.space>MANAH<Key.backspace>GEMENT<Key.space><Key.backspace>
Screenshot: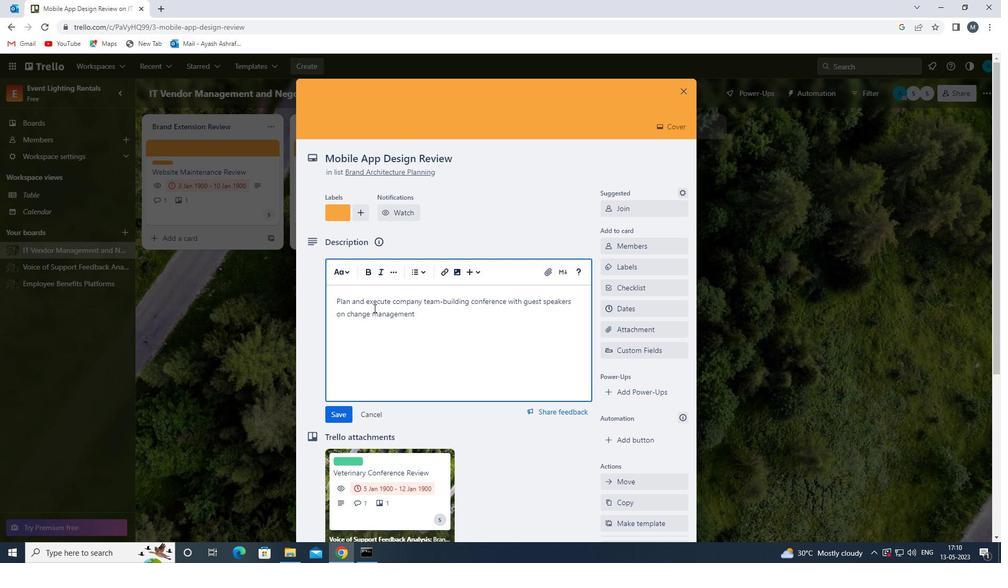 
Action: Mouse moved to (334, 413)
Screenshot: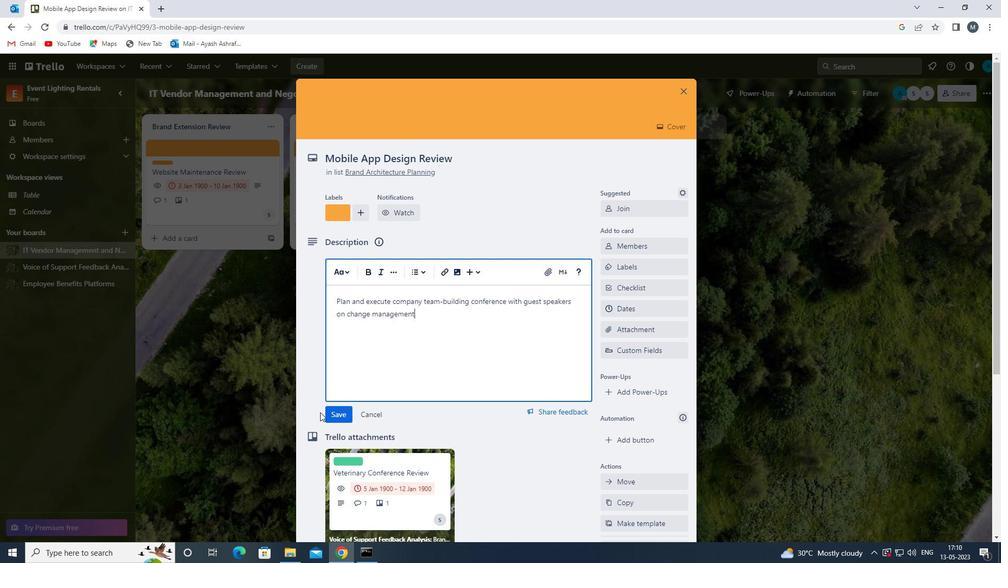 
Action: Mouse pressed left at (334, 413)
Screenshot: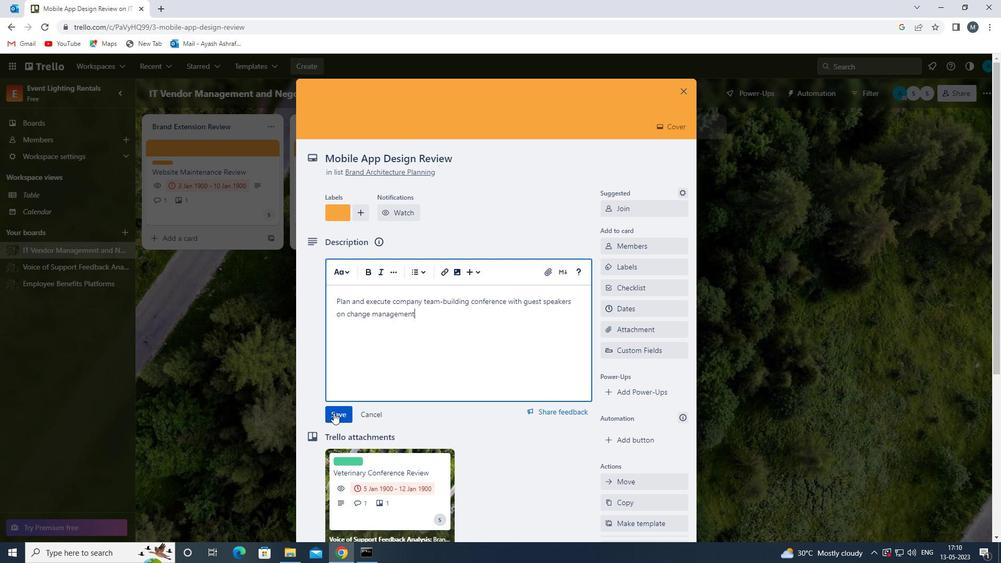 
Action: Mouse moved to (377, 379)
Screenshot: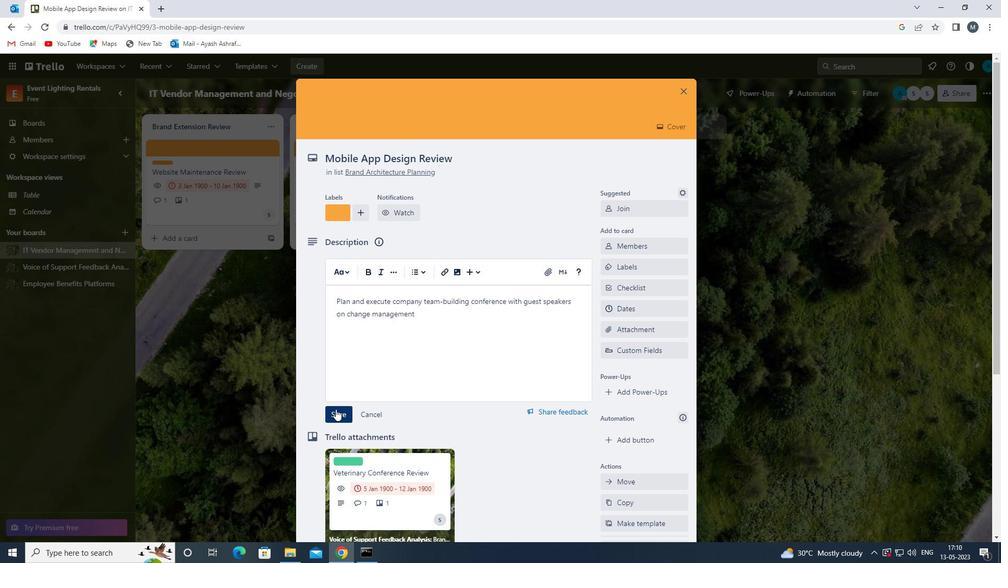 
Action: Mouse scrolled (377, 379) with delta (0, 0)
Screenshot: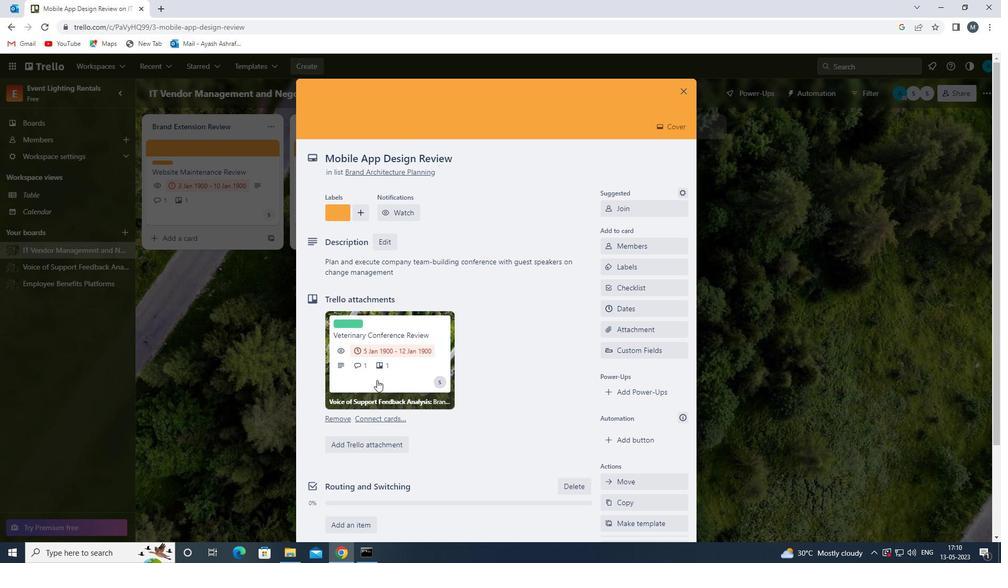 
Action: Mouse moved to (369, 460)
Screenshot: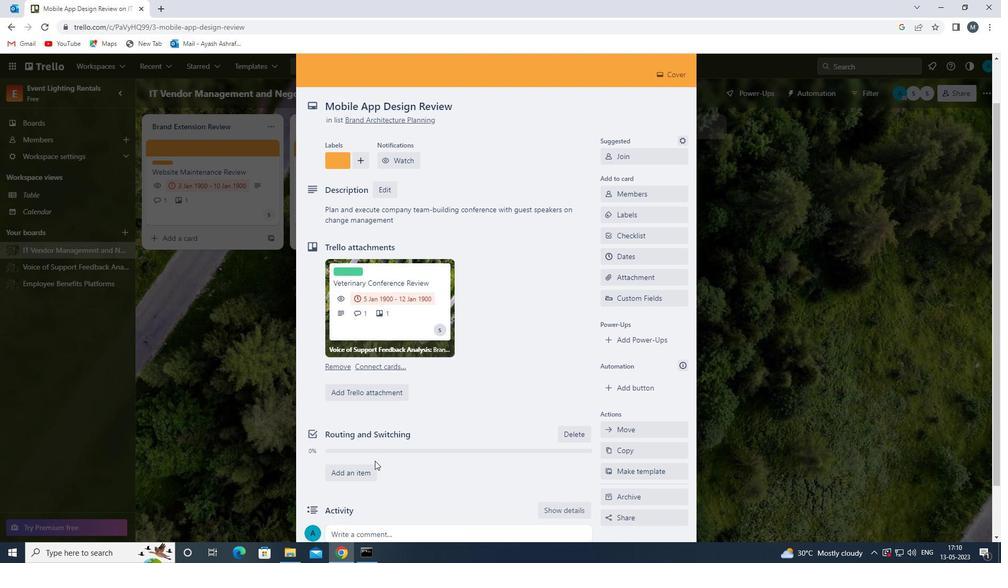 
Action: Mouse scrolled (369, 459) with delta (0, 0)
Screenshot: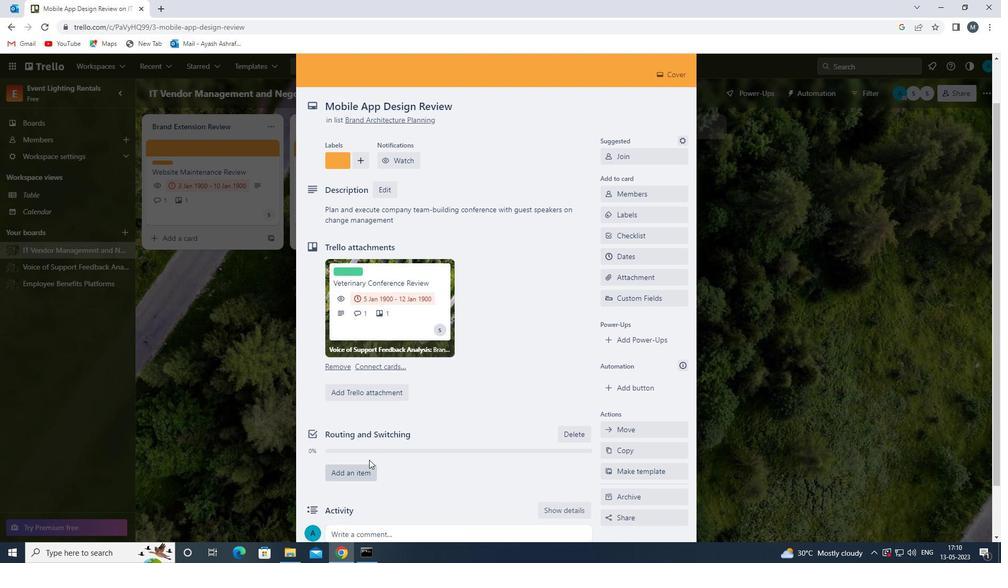
Action: Mouse moved to (369, 483)
Screenshot: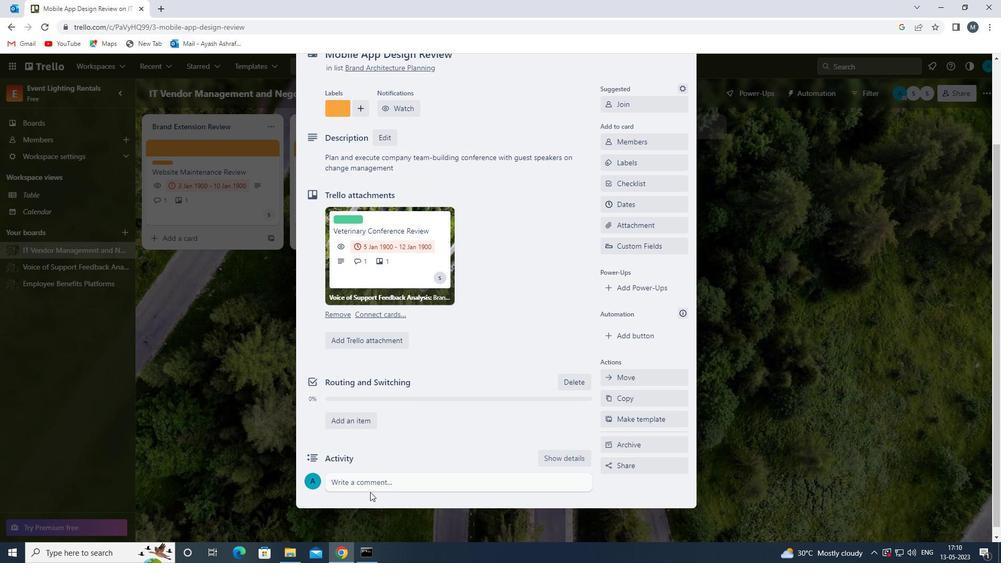 
Action: Mouse pressed left at (369, 483)
Screenshot: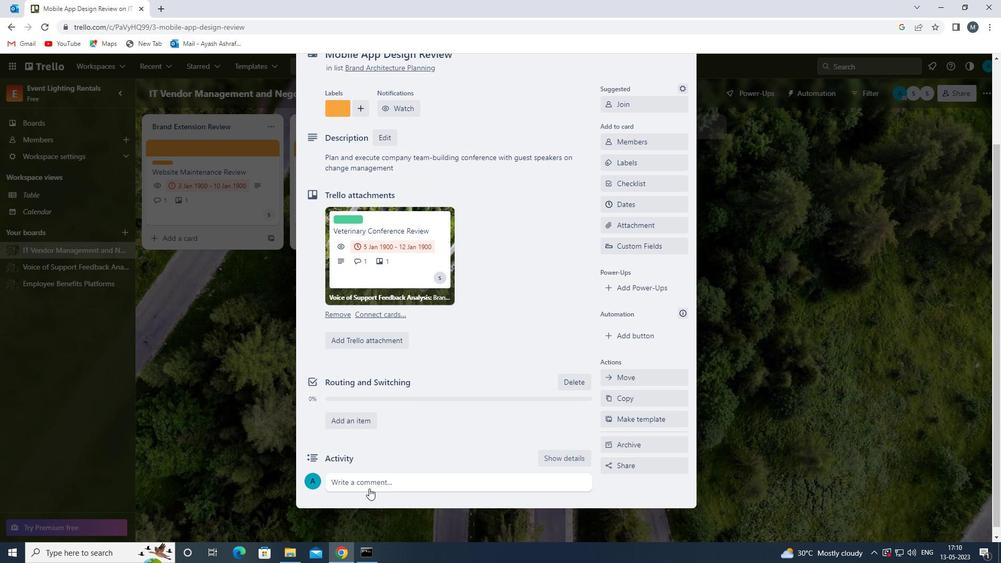 
Action: Mouse moved to (377, 436)
Screenshot: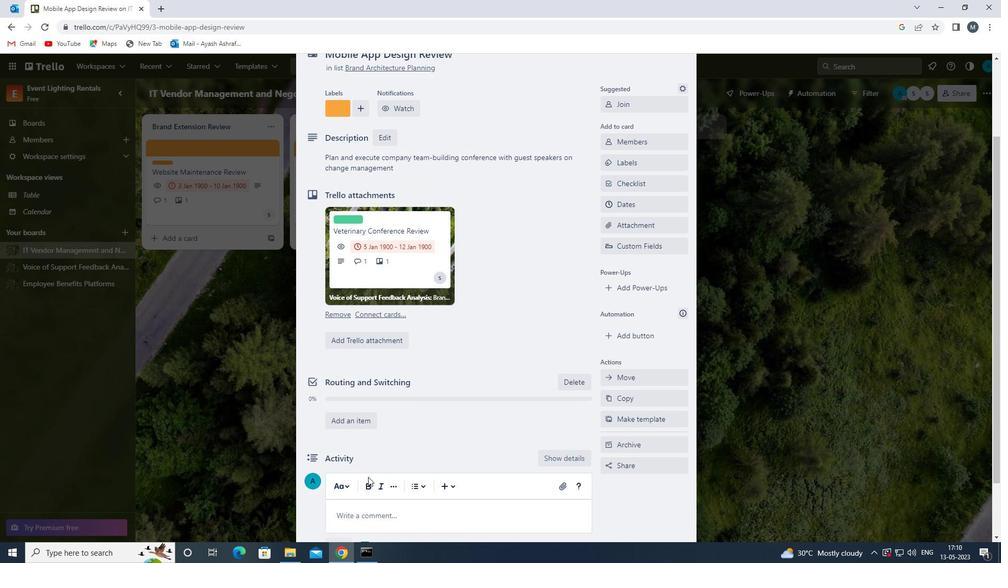 
Action: Mouse scrolled (377, 436) with delta (0, 0)
Screenshot: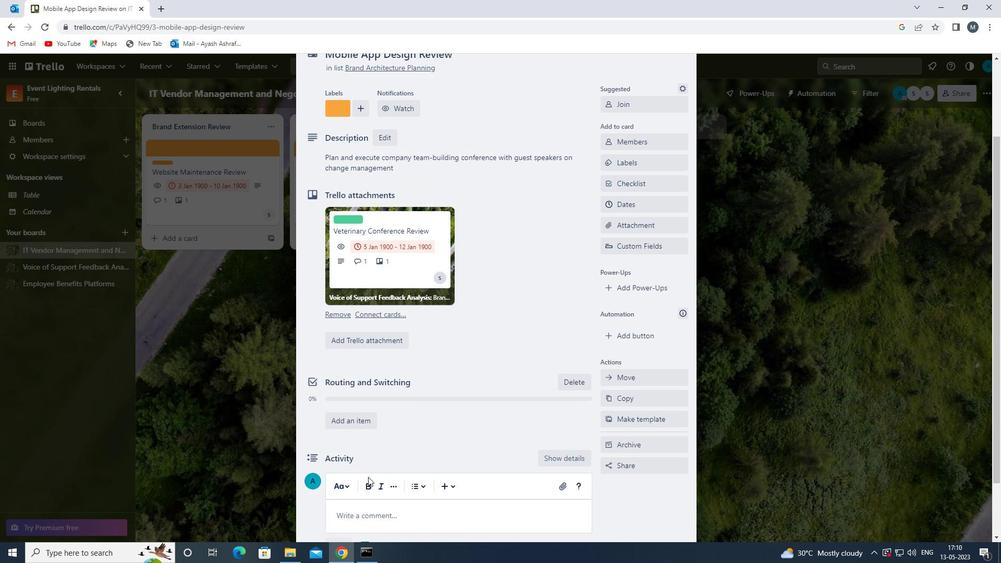 
Action: Mouse moved to (377, 439)
Screenshot: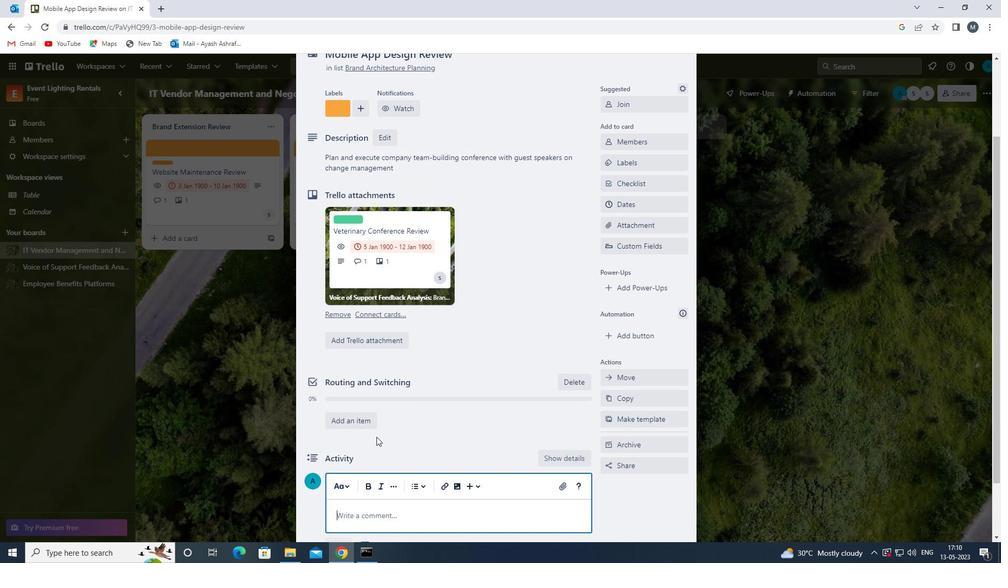
Action: Mouse scrolled (377, 438) with delta (0, 0)
Screenshot: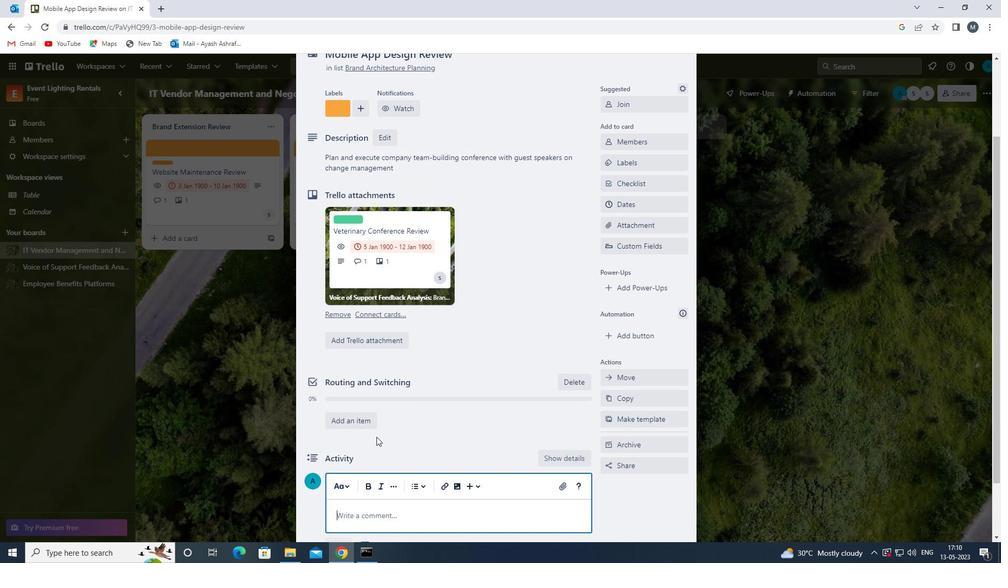 
Action: Mouse moved to (357, 445)
Screenshot: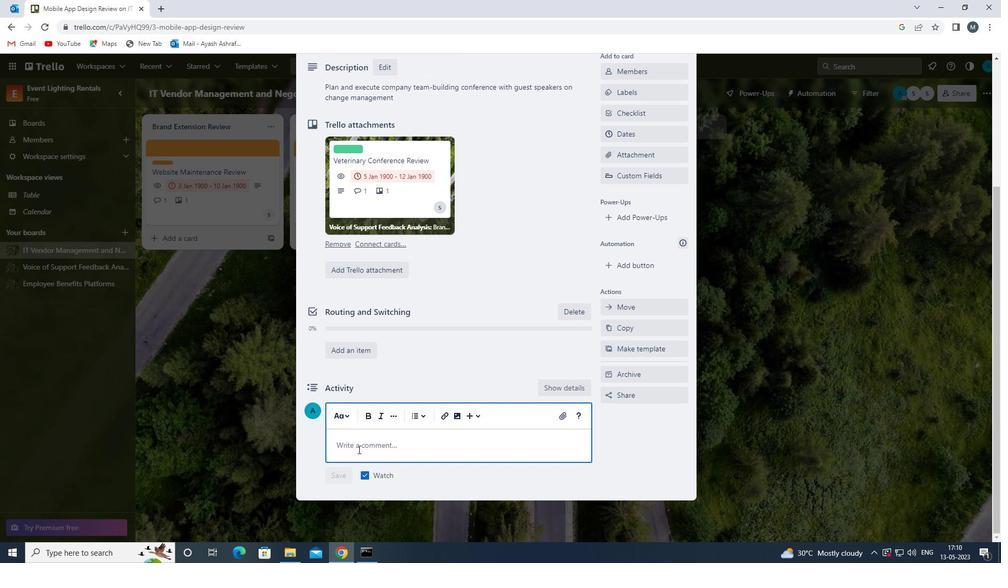 
Action: Mouse pressed left at (357, 445)
Screenshot: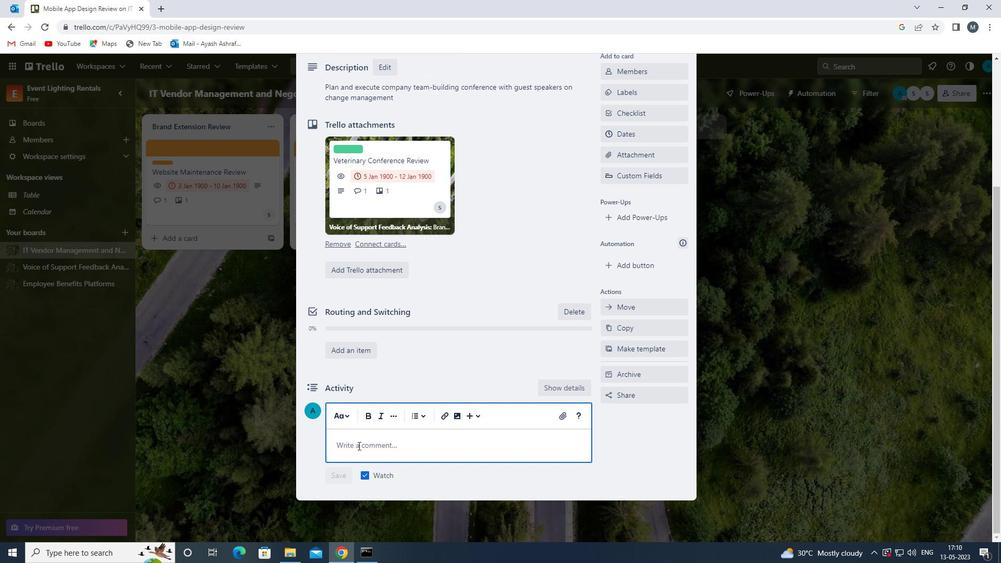 
Action: Mouse moved to (360, 444)
Screenshot: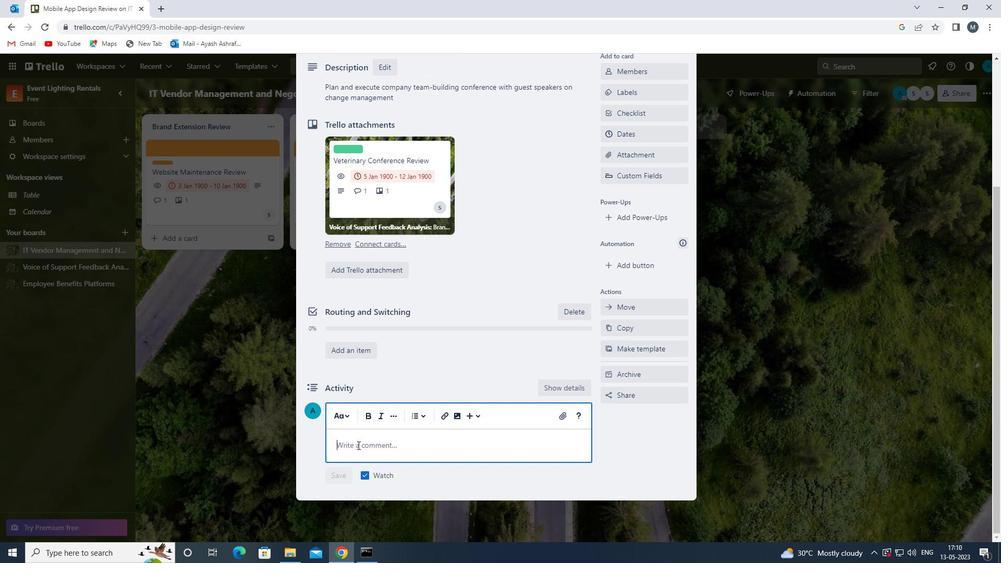 
Action: Key pressed <Key.shift>LET<Key.space>US<Key.space>APPROACH<Key.space>THIS<Key.space>TASK<Key.space>WITH<Key.space>A<Key.space>SENSE<Key.space>OF<Key.space>CREATIVITY<Key.space>AND<Key.space>INNOVATION<Key.space><Key.backspace>,<Key.space>LOOKING<Key.space>FOR<Key.space>I<Key.backspace>UNIQUE<Key.space>AND<Key.space>UNCONVENTIONAL<Key.space>SOLUTIONS.
Screenshot: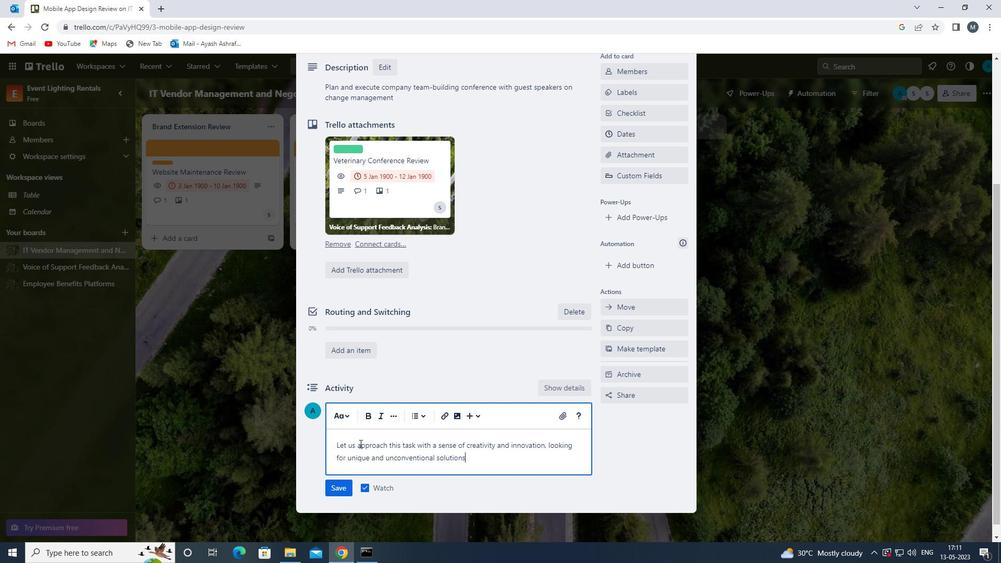 
Action: Mouse moved to (337, 490)
Screenshot: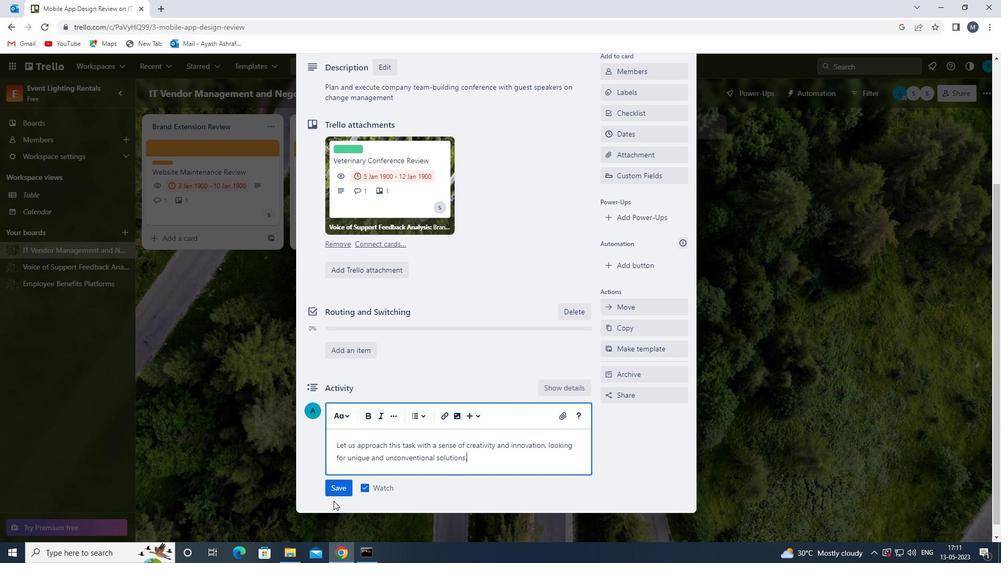 
Action: Mouse pressed left at (337, 490)
Screenshot: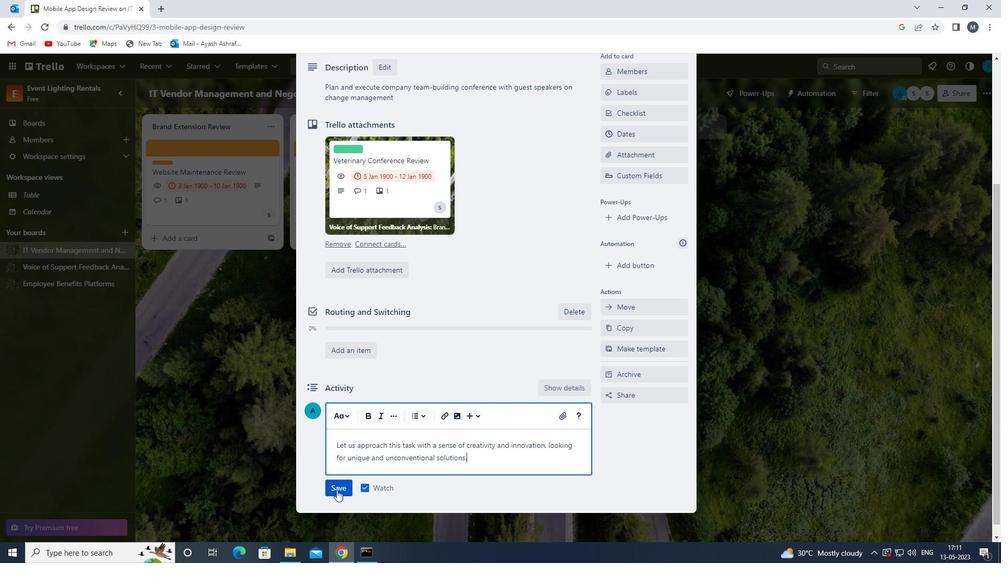 
Action: Mouse moved to (557, 347)
Screenshot: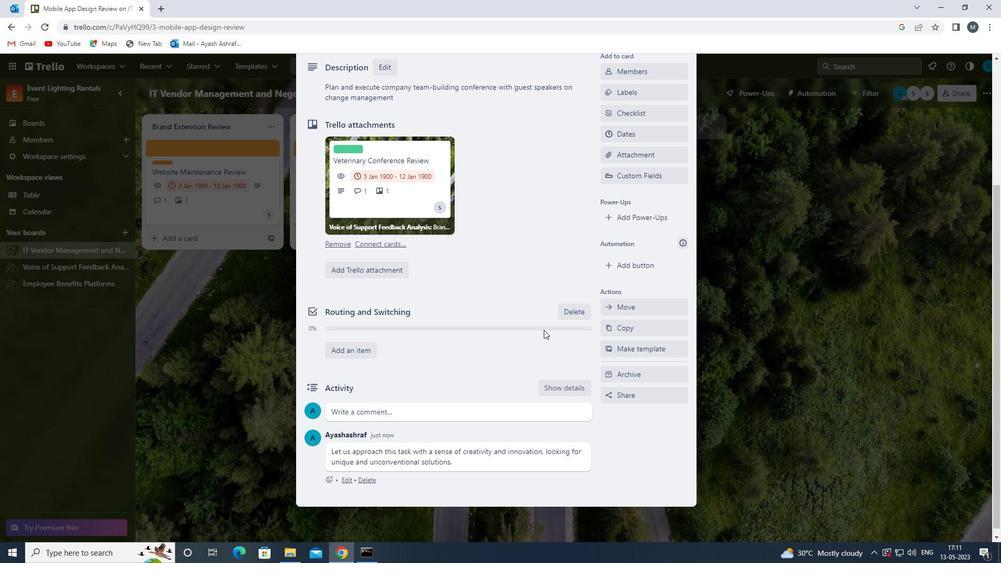 
Action: Mouse scrolled (557, 348) with delta (0, 0)
Screenshot: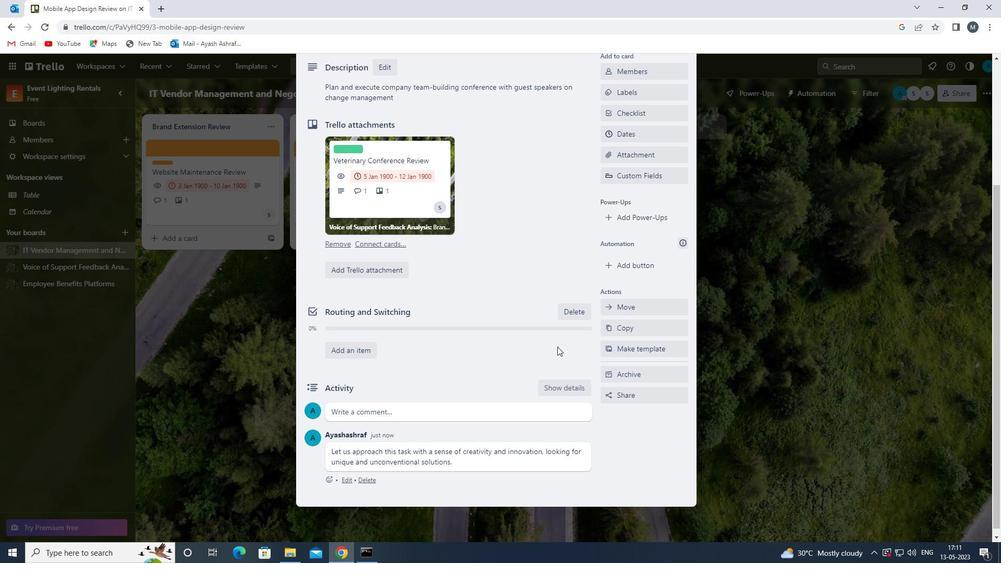 
Action: Mouse scrolled (557, 348) with delta (0, 0)
Screenshot: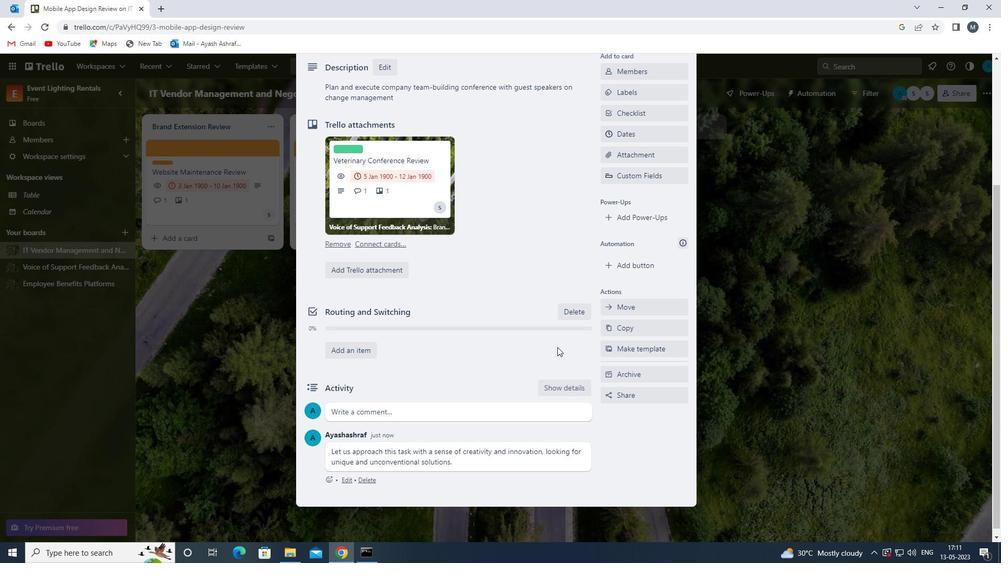 
Action: Mouse moved to (638, 241)
Screenshot: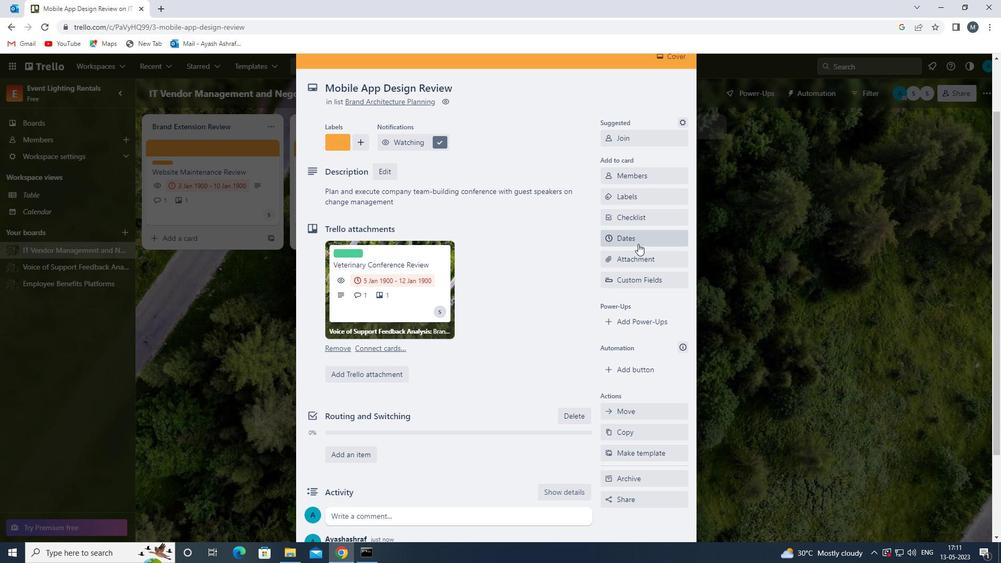 
Action: Mouse pressed left at (638, 241)
Screenshot: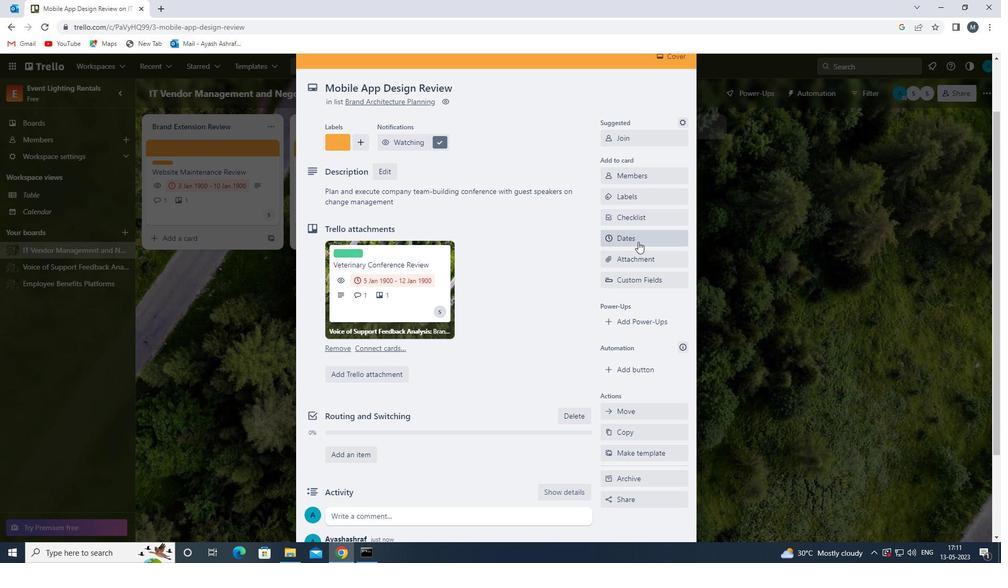 
Action: Mouse moved to (609, 283)
Screenshot: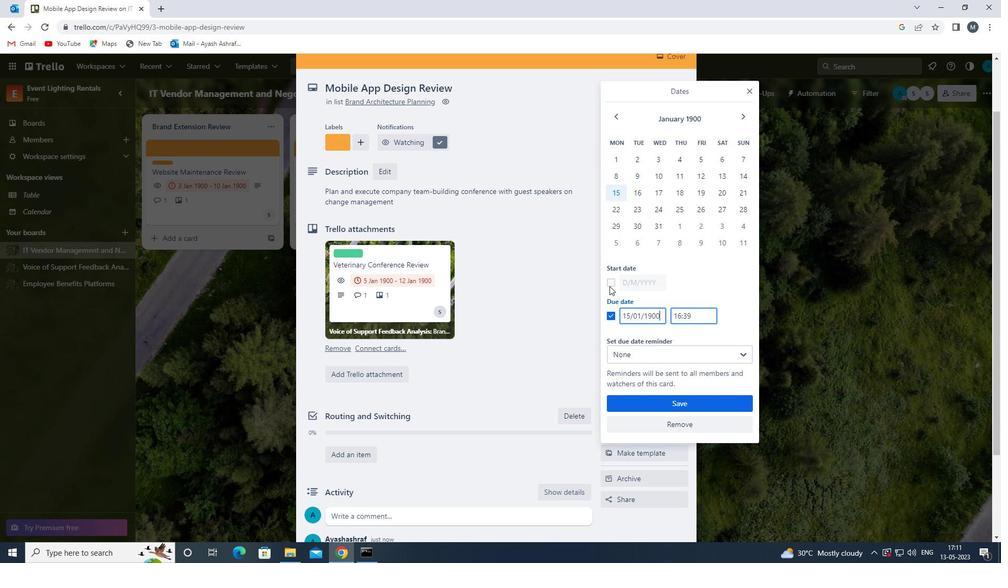 
Action: Mouse pressed left at (609, 283)
Screenshot: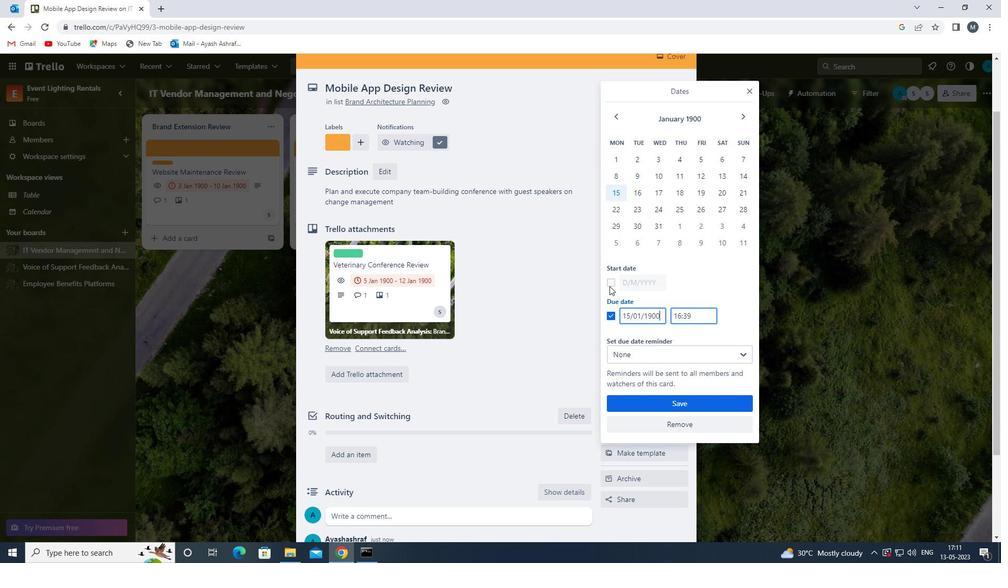 
Action: Mouse moved to (629, 284)
Screenshot: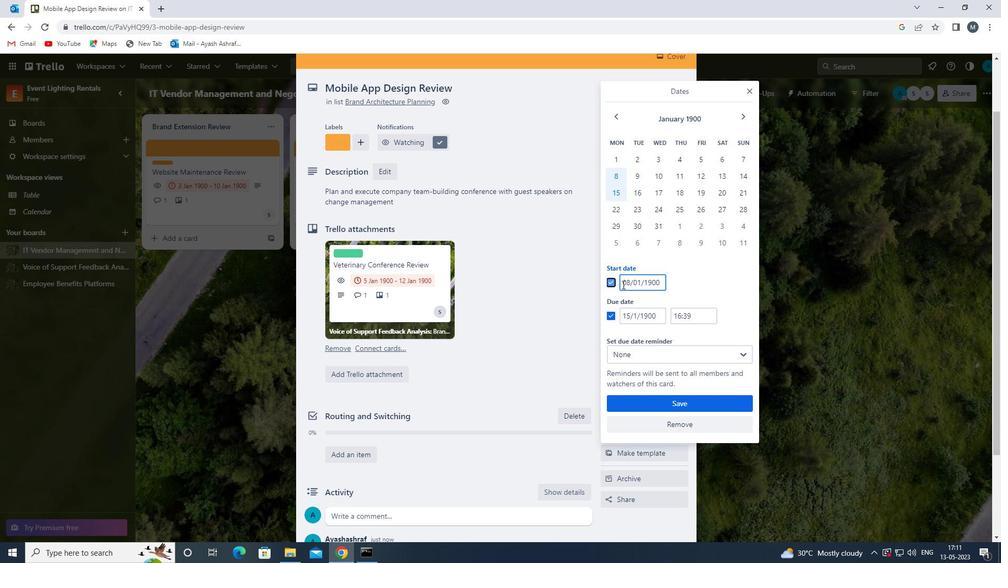 
Action: Mouse pressed left at (629, 284)
Screenshot: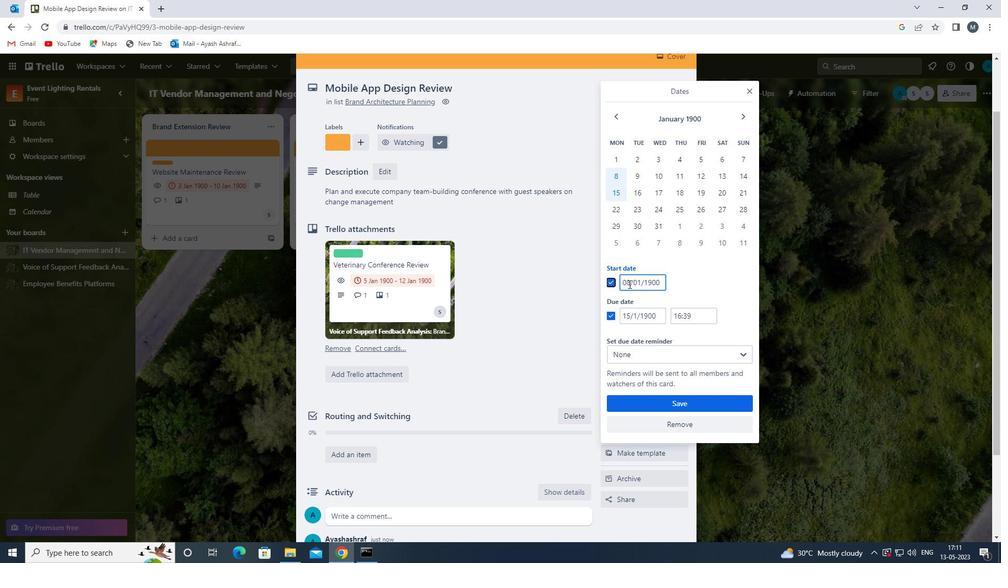 
Action: Mouse moved to (626, 285)
Screenshot: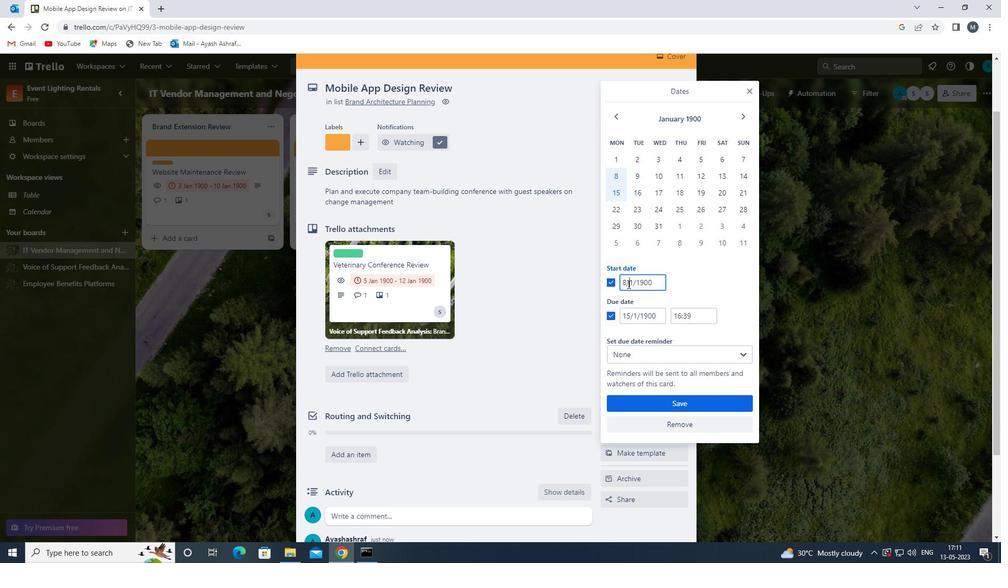 
Action: Mouse pressed left at (626, 285)
Screenshot: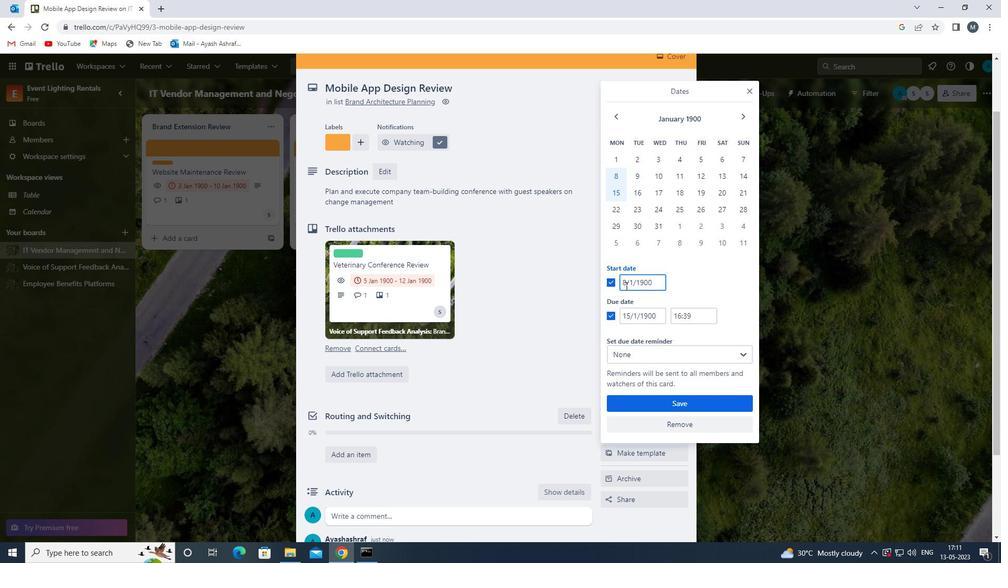 
Action: Key pressed <Key.backspace>-
Screenshot: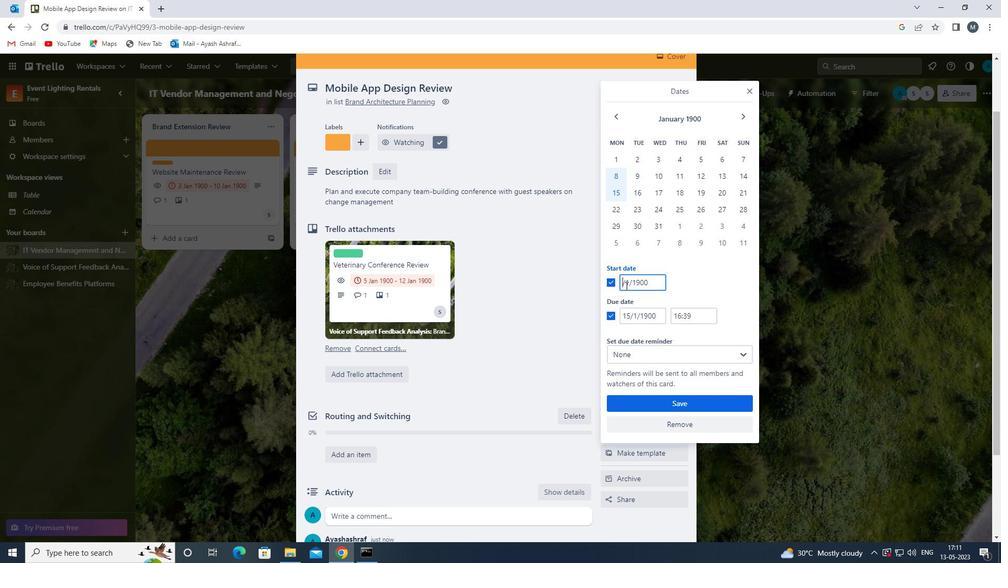 
Action: Mouse moved to (626, 286)
Screenshot: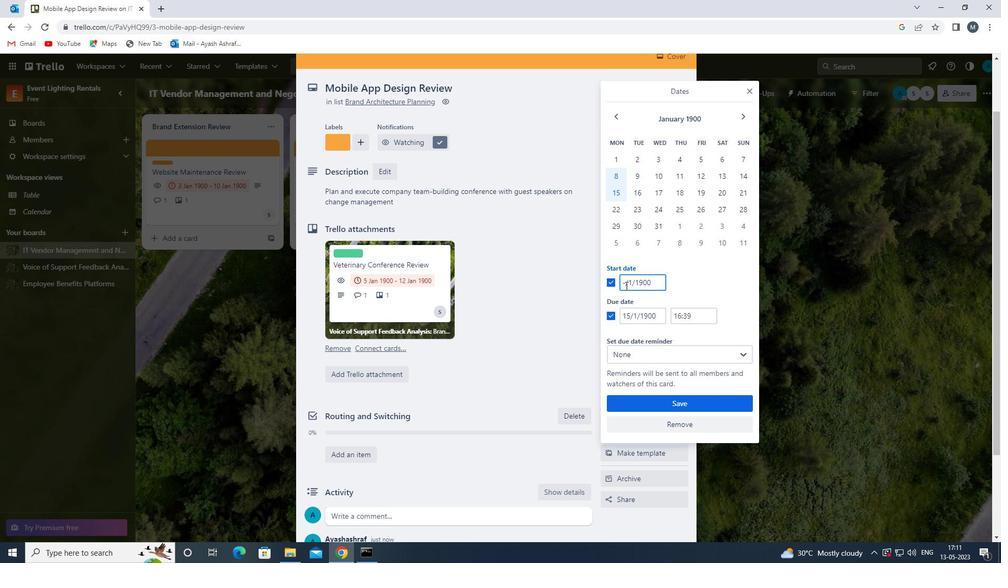 
Action: Key pressed <Key.backspace>08<Key.backspace>9
Screenshot: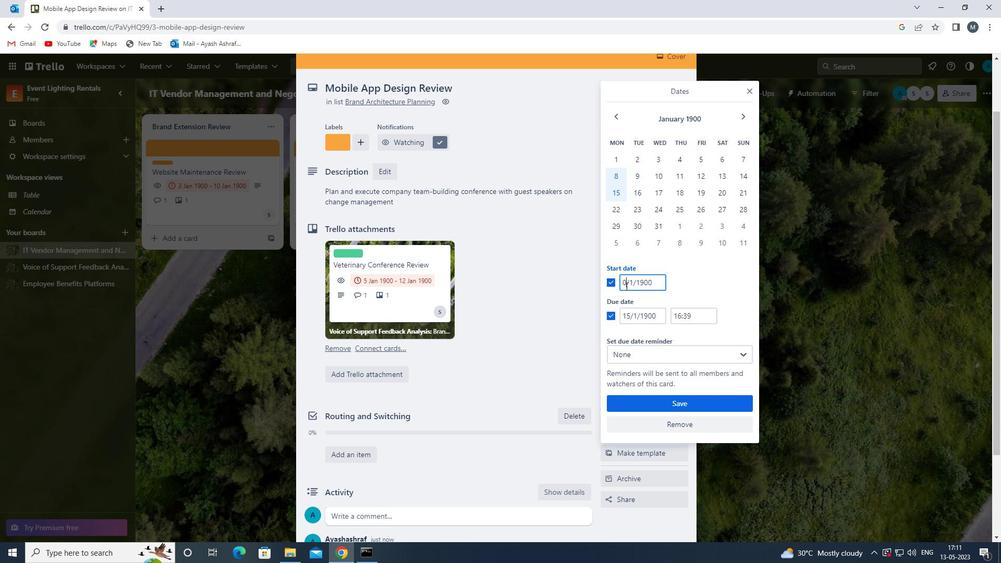 
Action: Mouse moved to (636, 283)
Screenshot: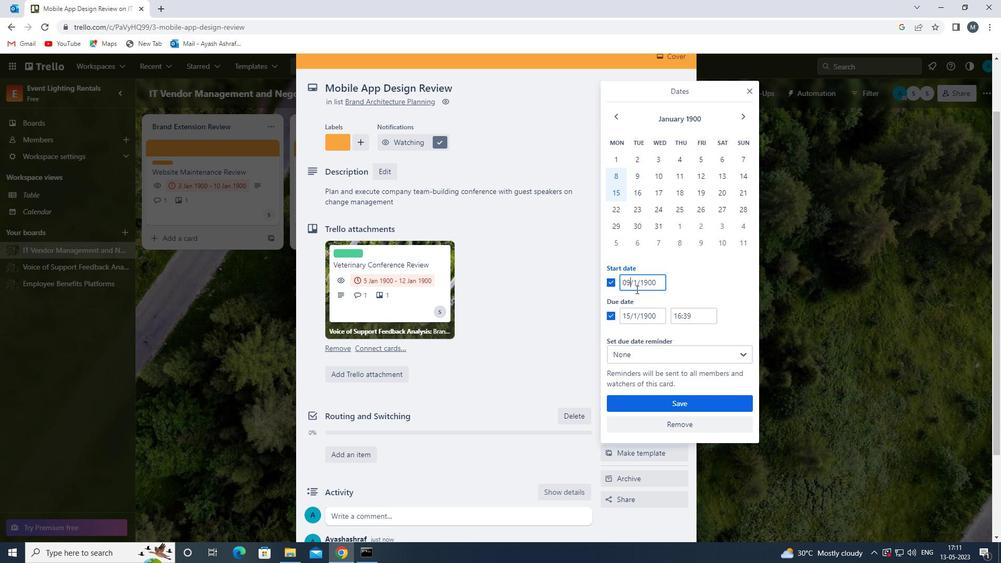 
Action: Mouse pressed left at (636, 283)
Screenshot: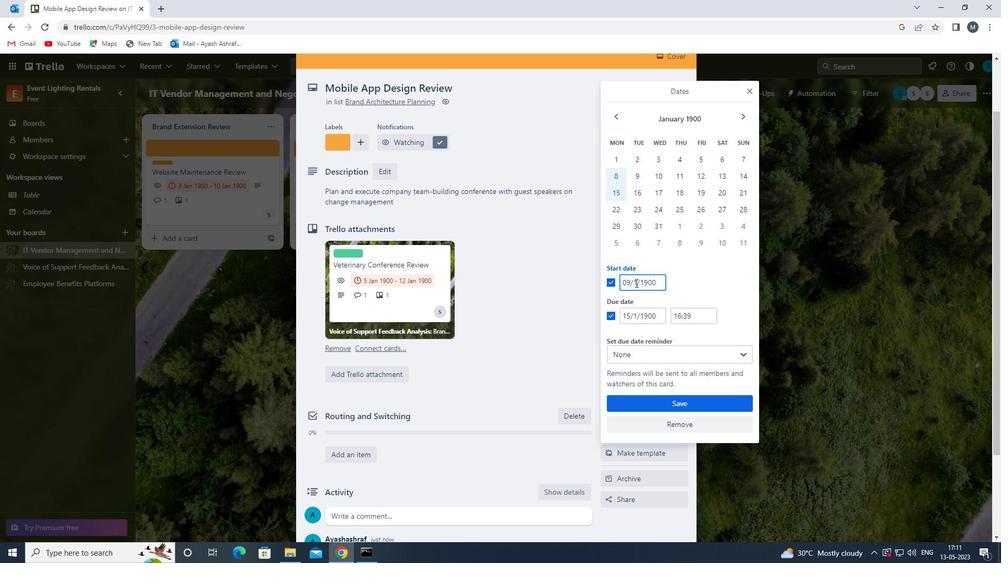 
Action: Mouse moved to (635, 281)
Screenshot: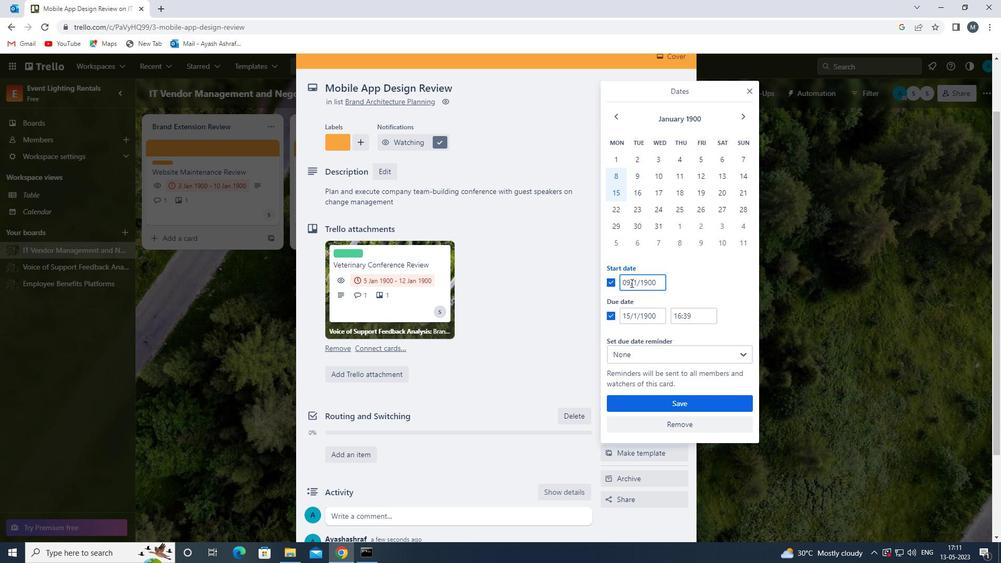 
Action: Mouse pressed left at (635, 281)
Screenshot: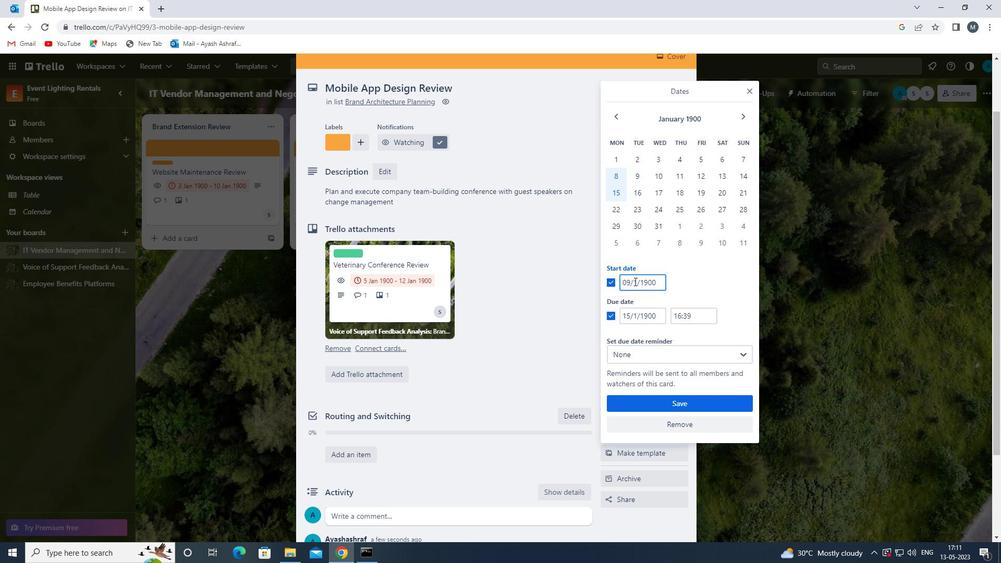 
Action: Mouse moved to (638, 281)
Screenshot: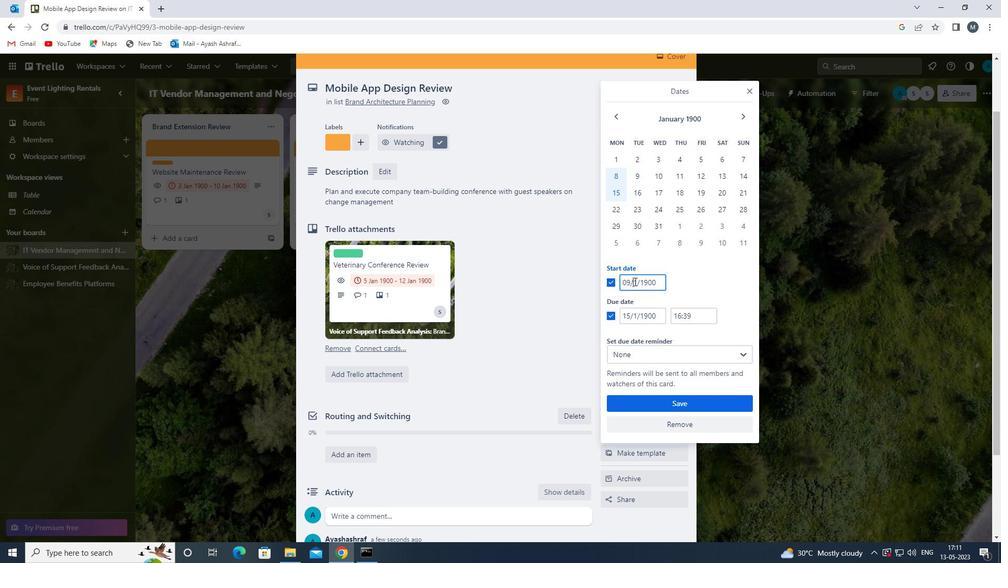 
Action: Key pressed 0
Screenshot: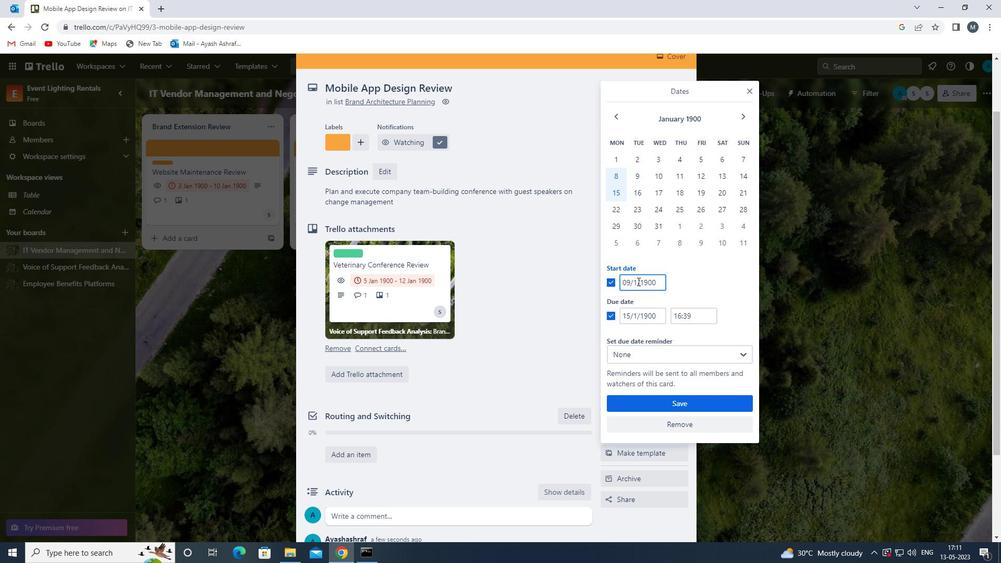 
Action: Mouse moved to (631, 315)
Screenshot: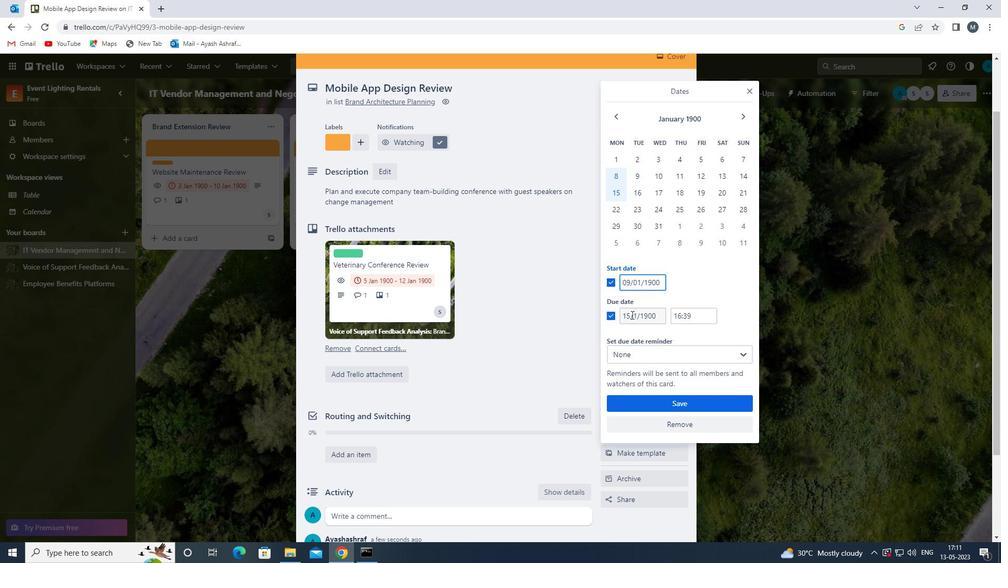 
Action: Mouse pressed left at (631, 315)
Screenshot: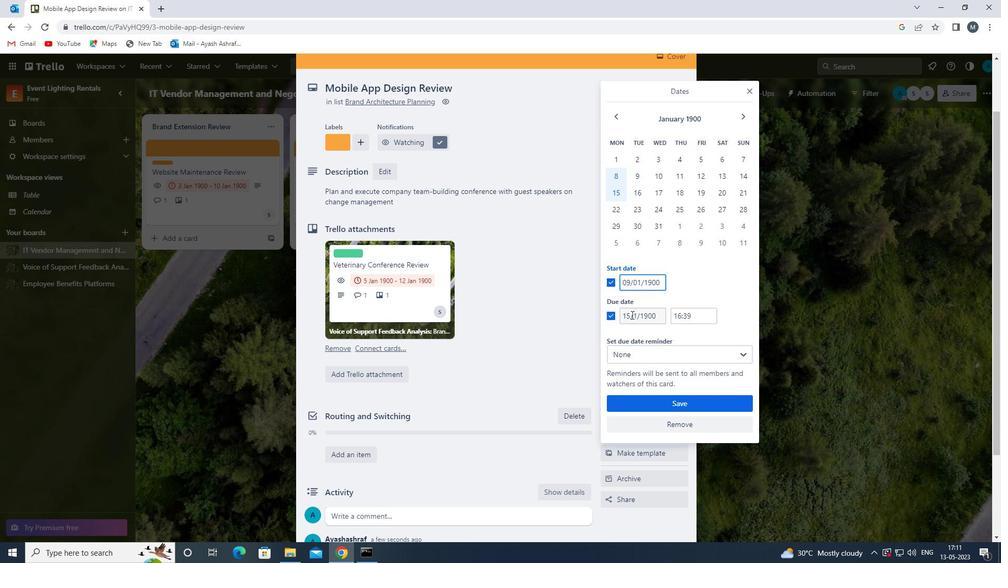 
Action: Mouse moved to (631, 316)
Screenshot: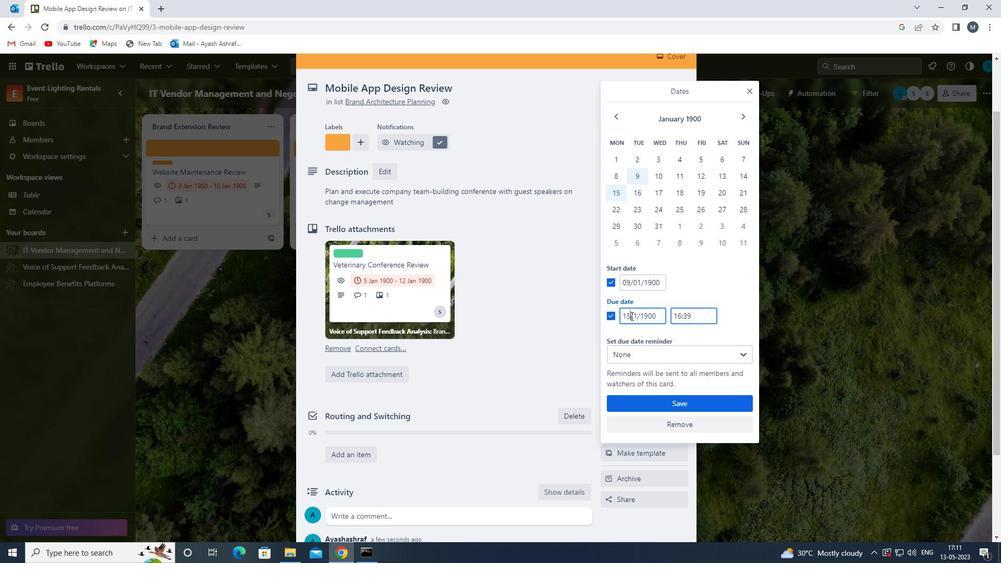 
Action: Key pressed <Key.backspace>6
Screenshot: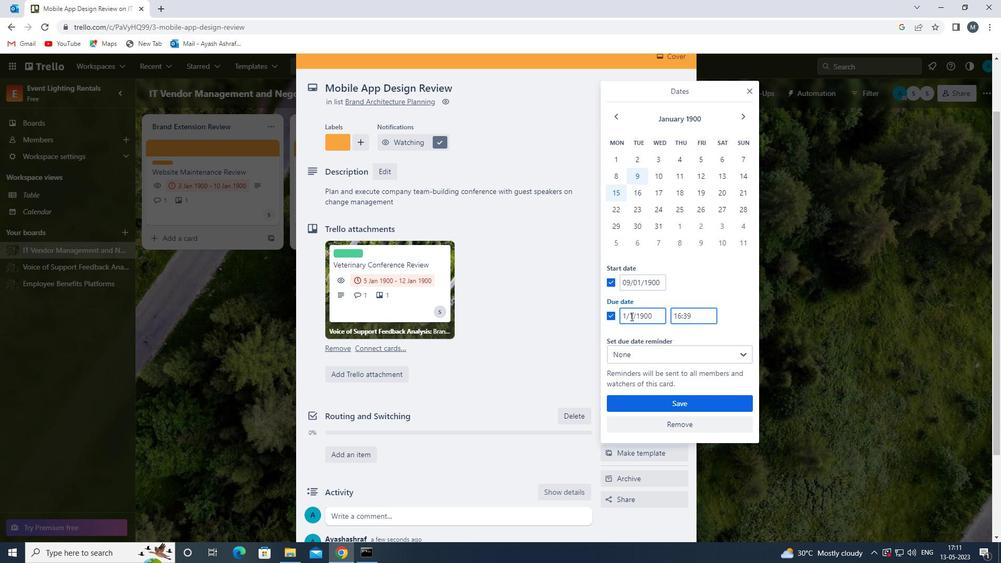 
Action: Mouse moved to (637, 312)
Screenshot: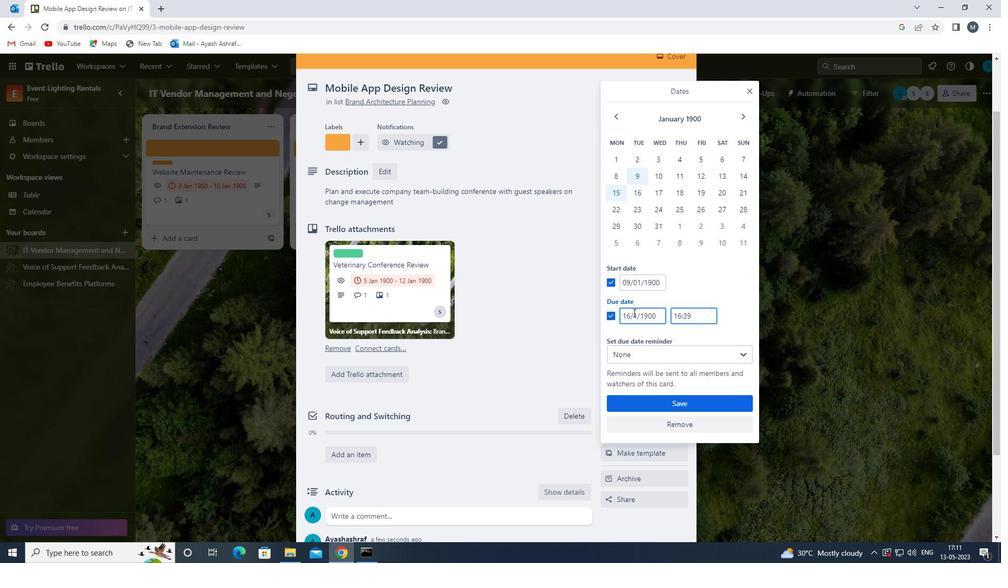 
Action: Mouse pressed left at (637, 312)
Screenshot: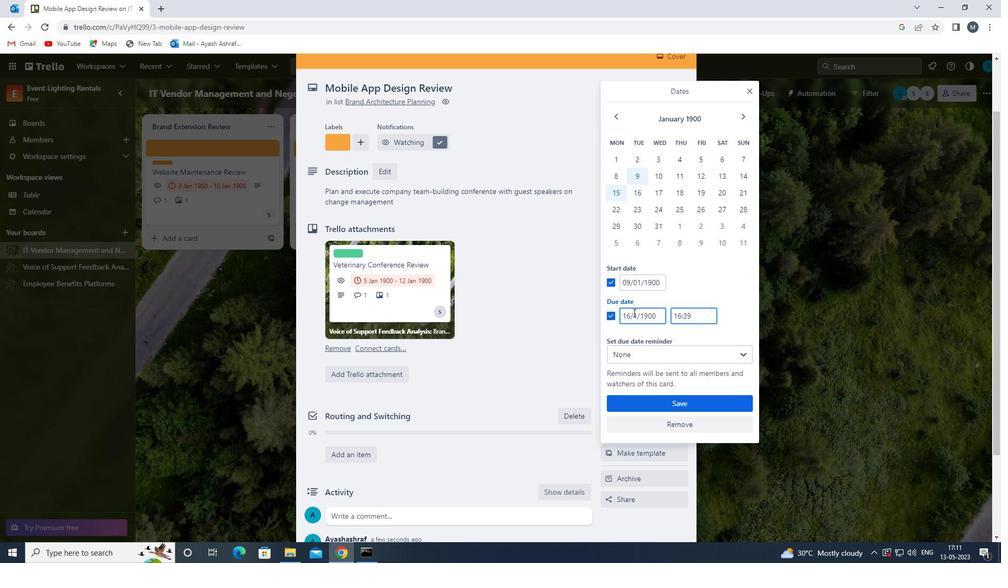 
Action: Mouse moved to (636, 318)
Screenshot: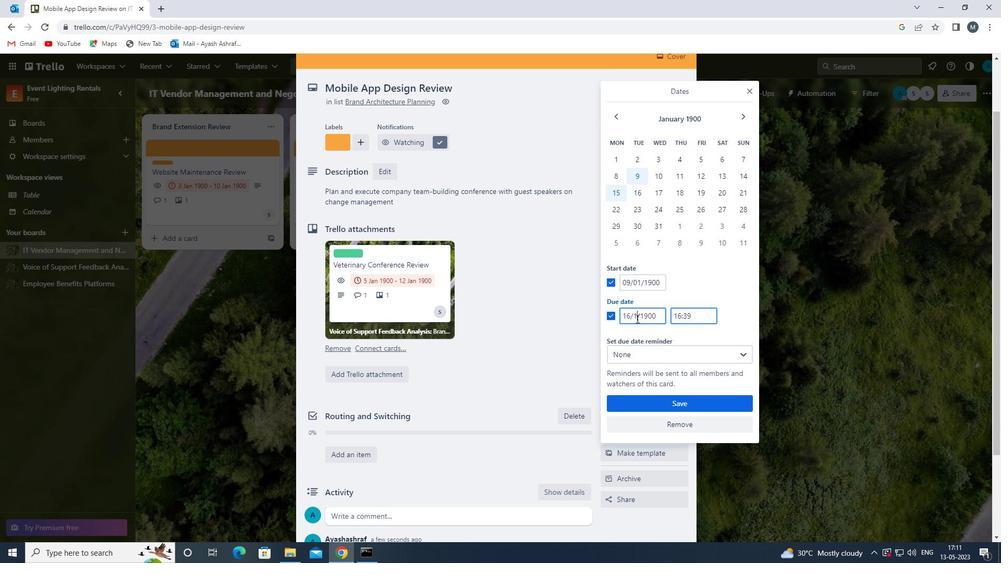 
Action: Mouse pressed left at (636, 318)
Screenshot: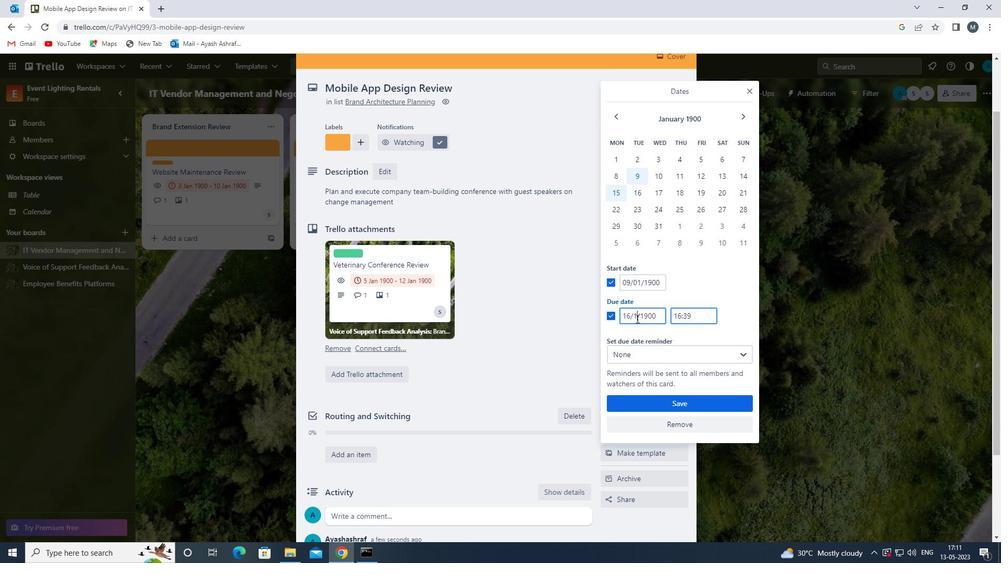 
Action: Mouse moved to (635, 315)
Screenshot: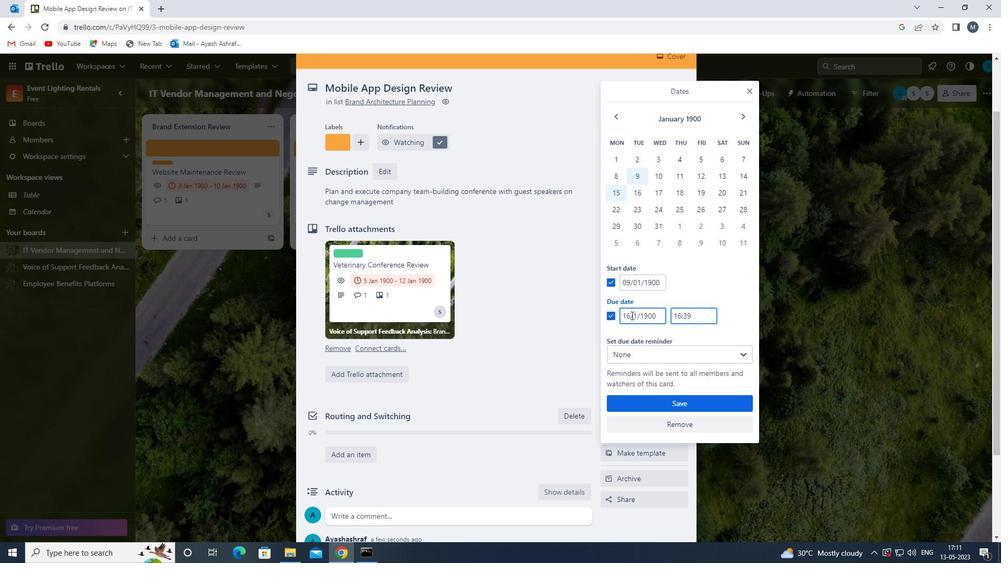 
Action: Mouse pressed left at (635, 315)
Screenshot: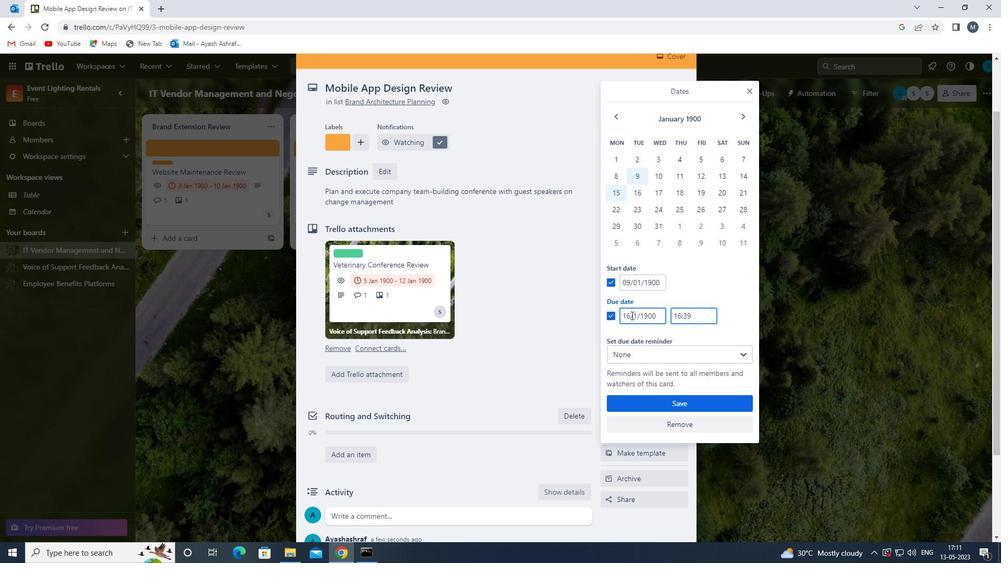 
Action: Mouse moved to (640, 319)
Screenshot: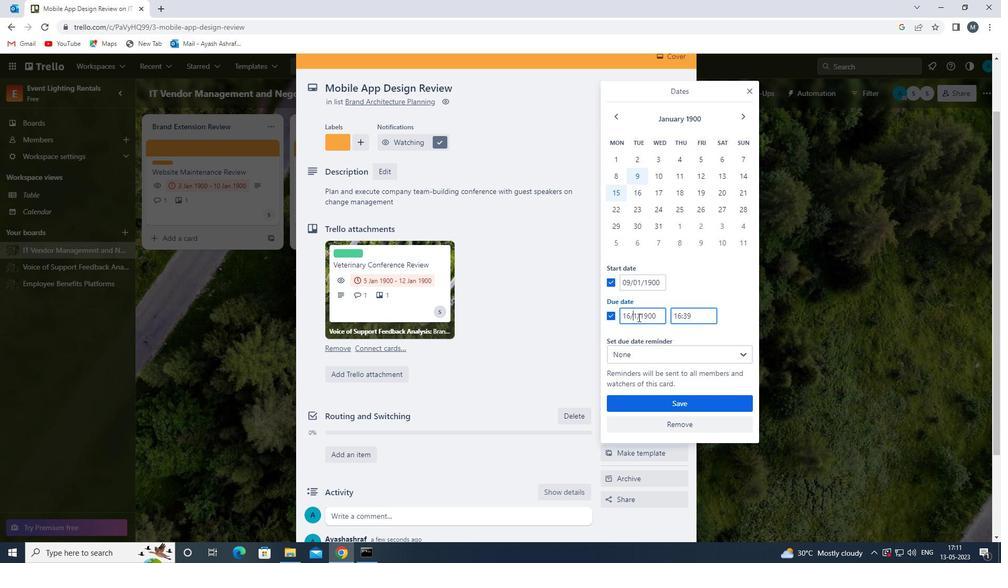 
Action: Key pressed 0
Screenshot: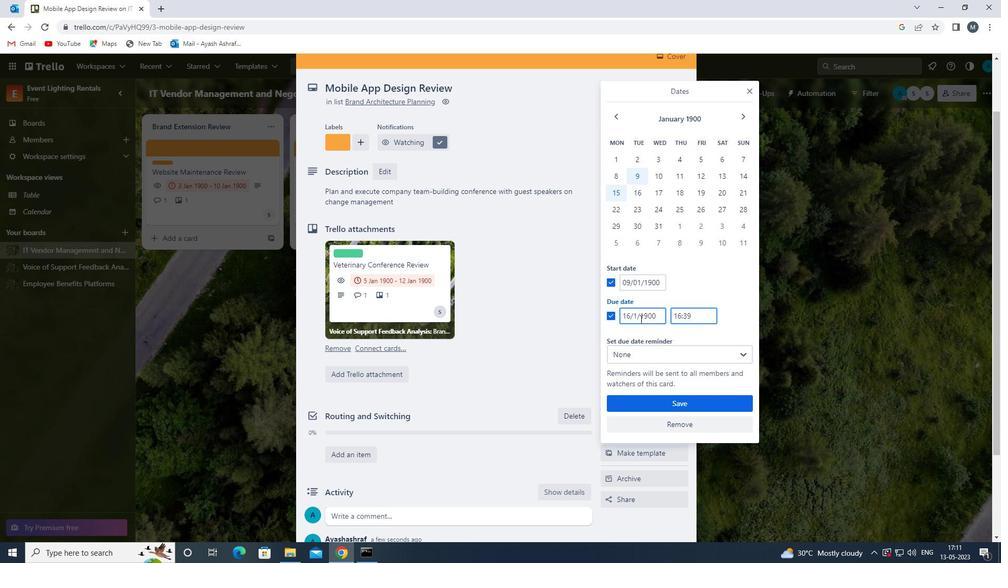 
Action: Mouse moved to (657, 400)
Screenshot: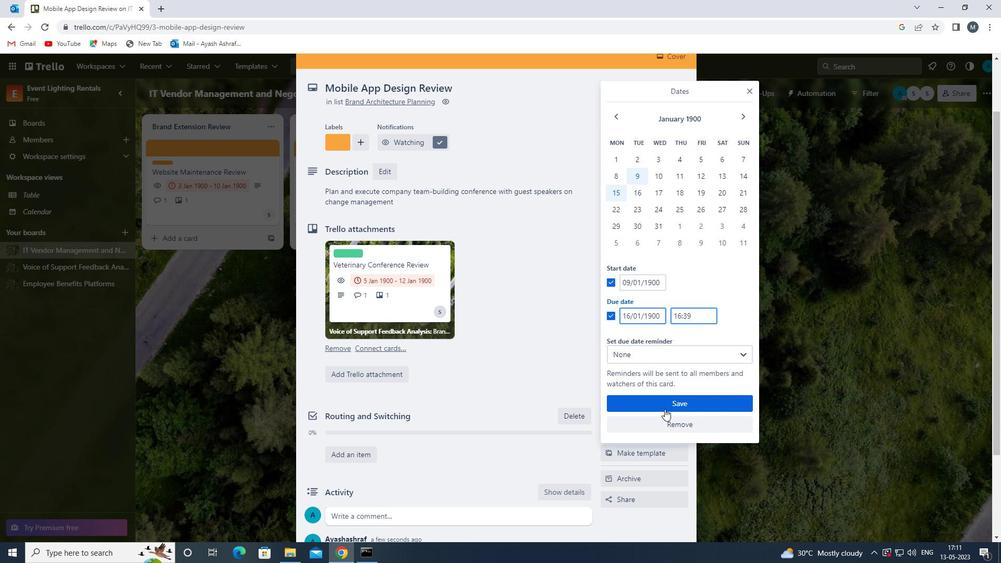 
Action: Mouse pressed left at (657, 400)
Screenshot: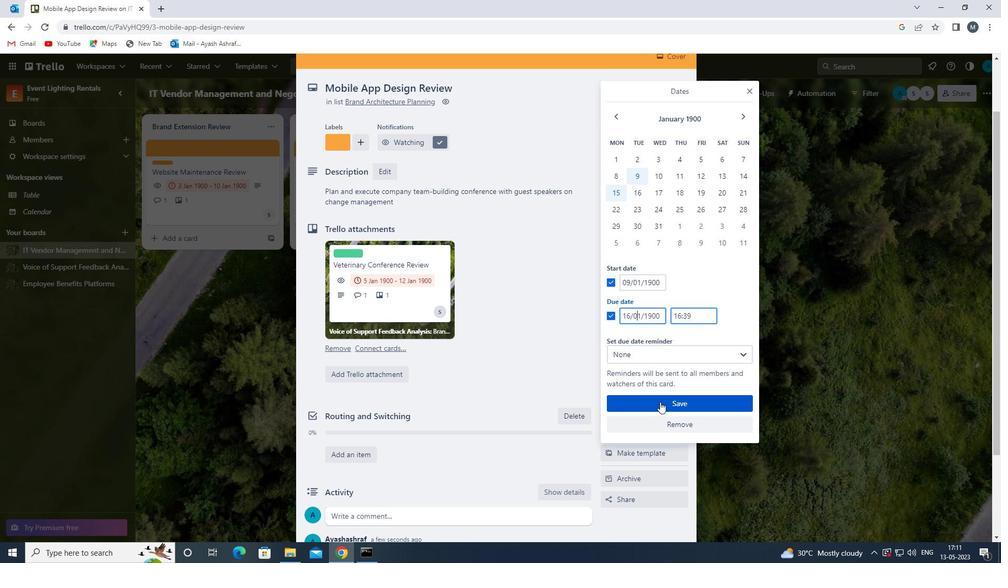 
Action: Mouse moved to (529, 445)
Screenshot: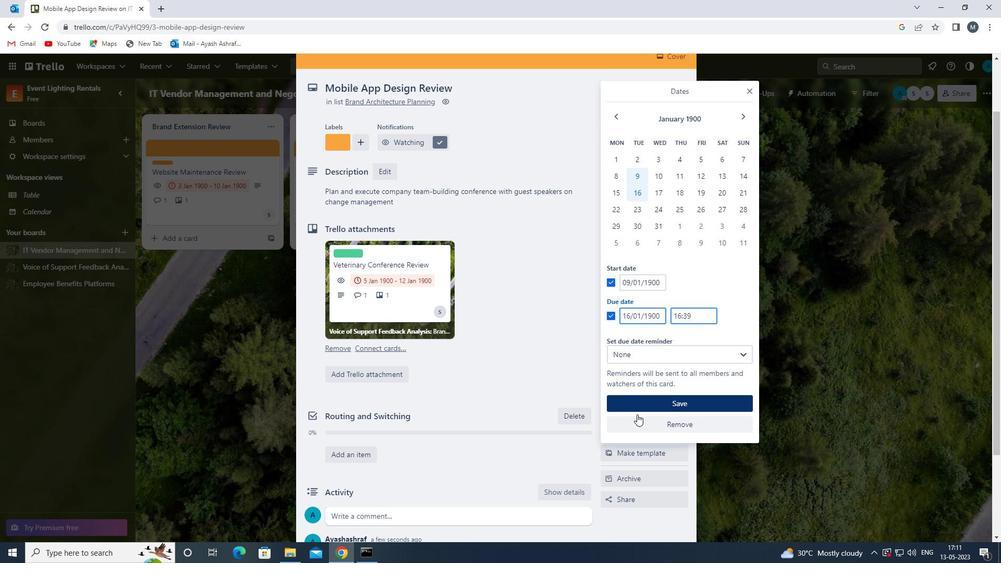 
Action: Mouse scrolled (529, 445) with delta (0, 0)
Screenshot: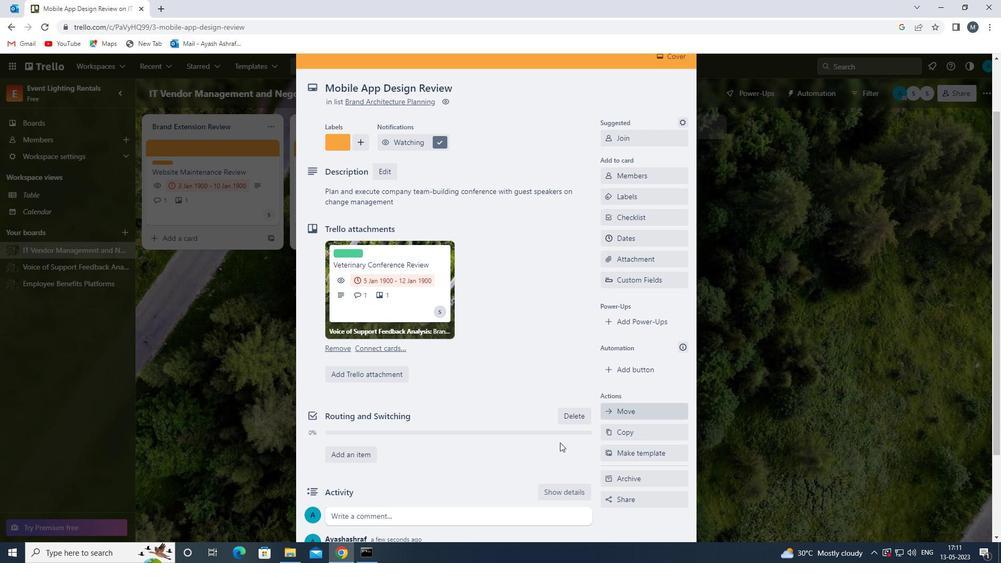 
Action: Mouse scrolled (529, 445) with delta (0, 0)
Screenshot: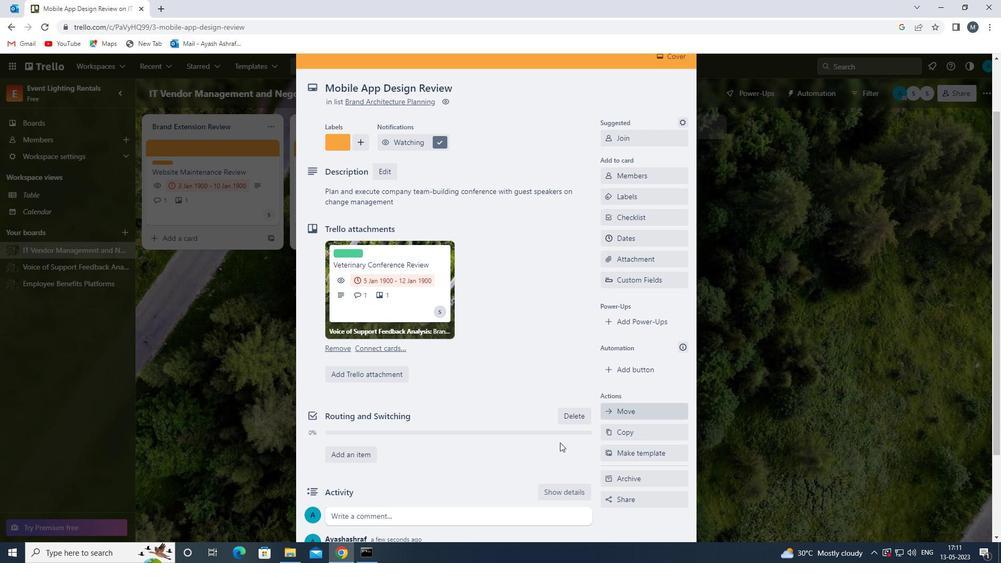
Action: Mouse scrolled (529, 445) with delta (0, 0)
Screenshot: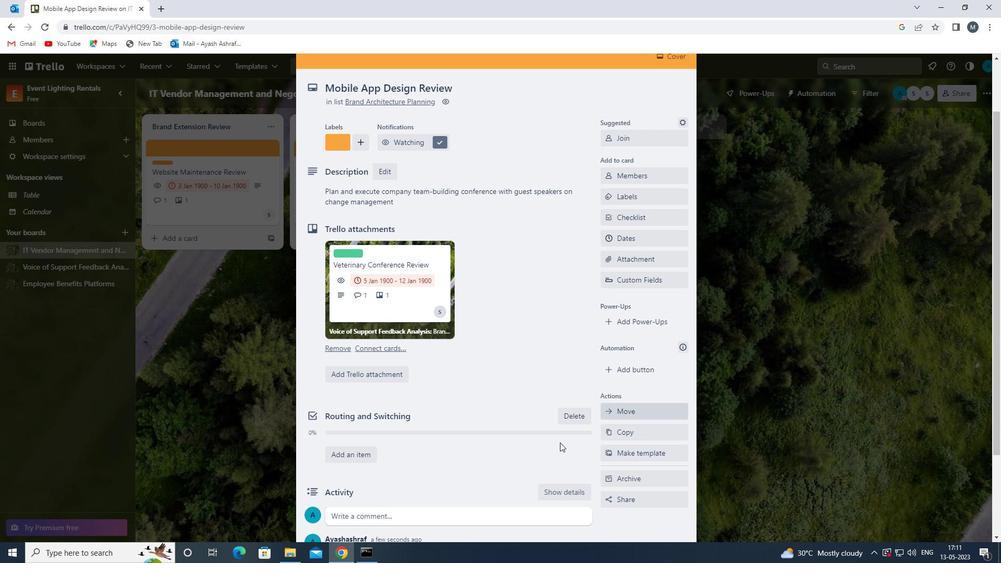 
Action: Mouse scrolled (529, 445) with delta (0, 0)
Screenshot: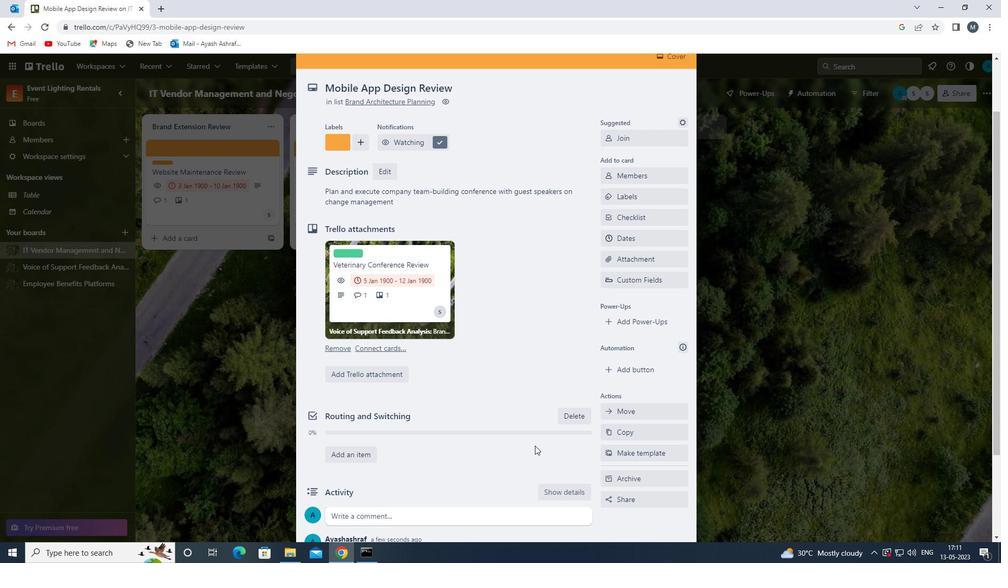 
Action: Mouse scrolled (529, 445) with delta (0, 0)
Screenshot: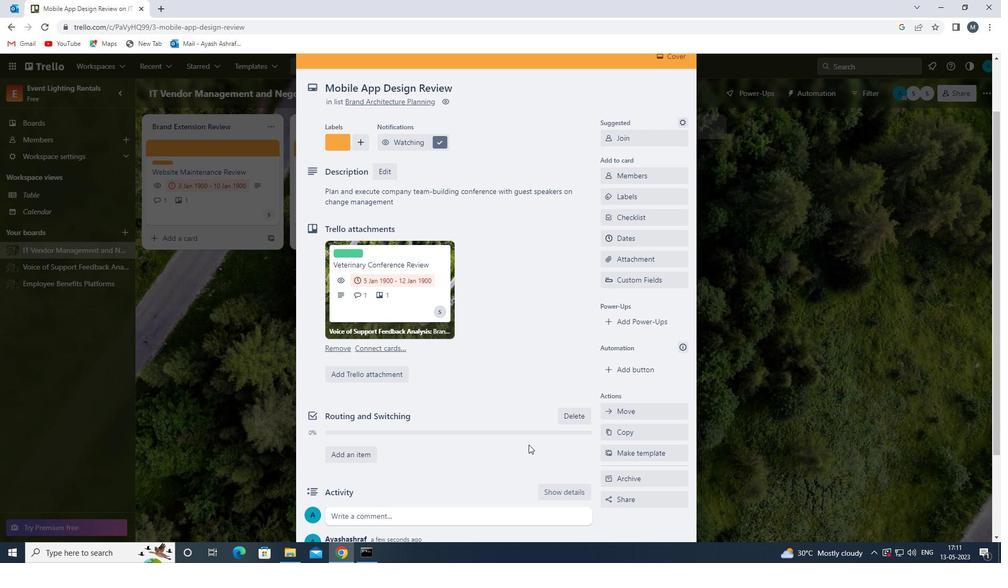 
Action: Mouse moved to (491, 442)
Screenshot: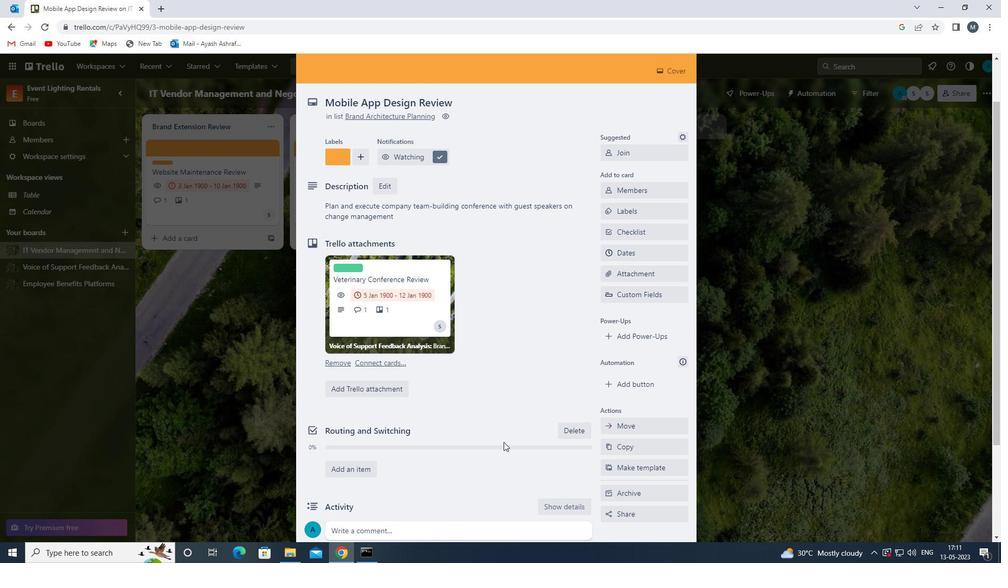 
Action: Mouse scrolled (491, 443) with delta (0, 0)
Screenshot: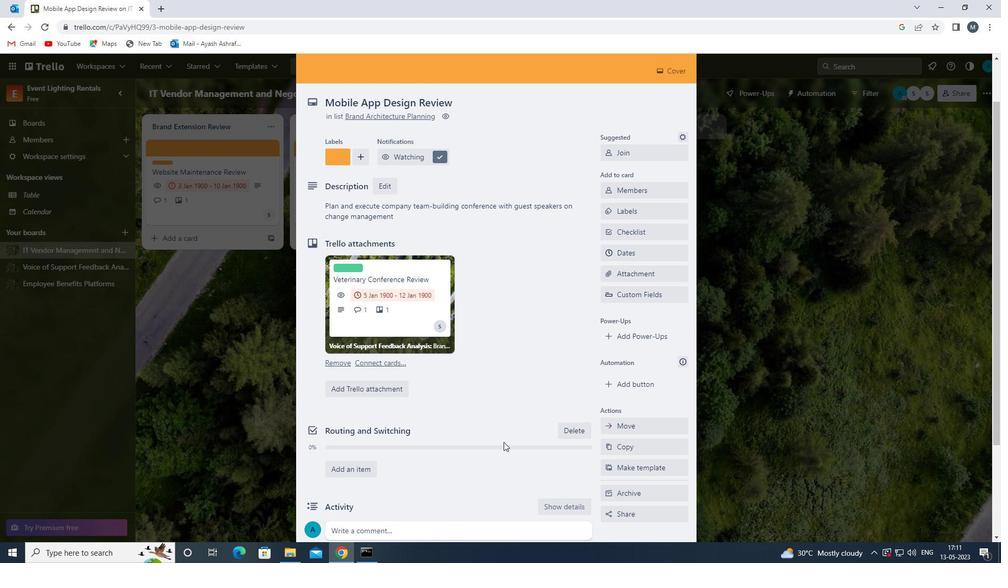 
Action: Mouse scrolled (491, 443) with delta (0, 0)
Screenshot: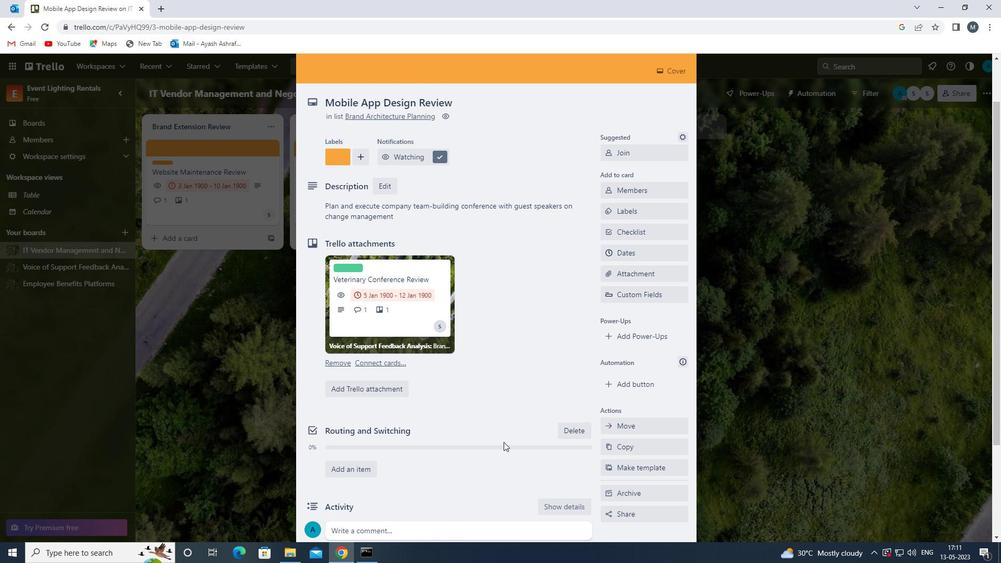 
Action: Mouse scrolled (491, 443) with delta (0, 0)
Screenshot: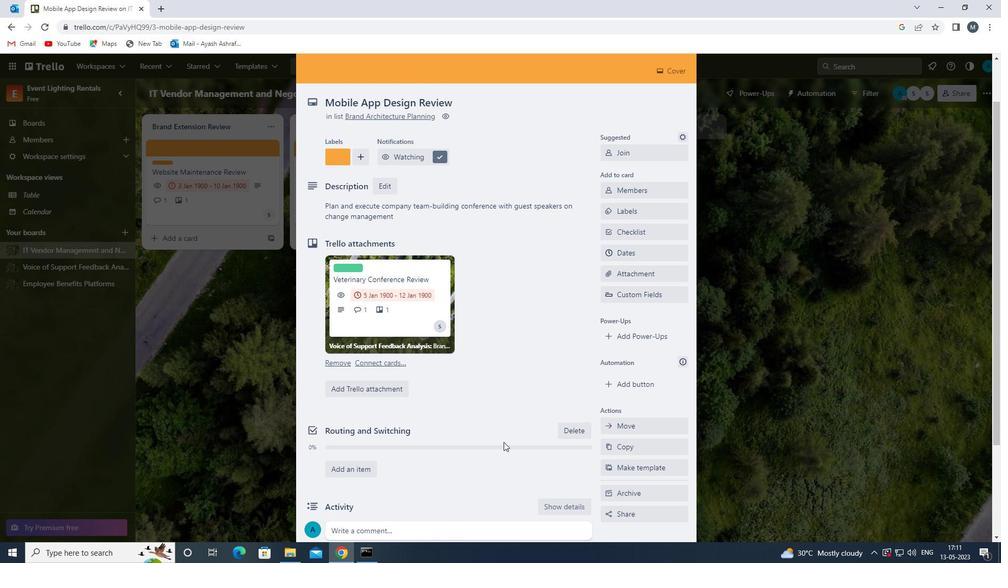 
